 Task: Add an event with the title Lunch and Learn: Effective Time Management Techniques, date '2024/05/09', time 8:00 AM to 10:00 AMand add a description: Throughout the PIP Discussion, an emphasis will be placed on fostering a positive and growth-oriented mindset. The employee will be encouraged to take ownership of their development, ask questions, and seek clarification when needed. The supervisor will provide support, encouragement, and guidance to help the employee succeed., put the event into Orange category . Add location for the event as: Bucharest, Romania, logged in from the account softage.4@softage.netand send the event invitation to softage.7@softage.net and softage.8@softage.net. Set a reminder for the event At time of event
Action: Mouse moved to (119, 85)
Screenshot: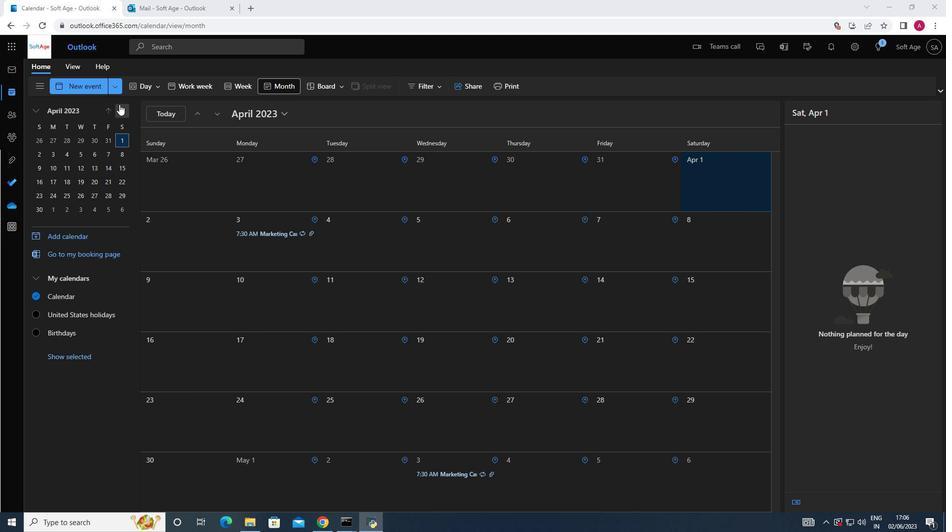 
Action: Mouse pressed left at (119, 85)
Screenshot: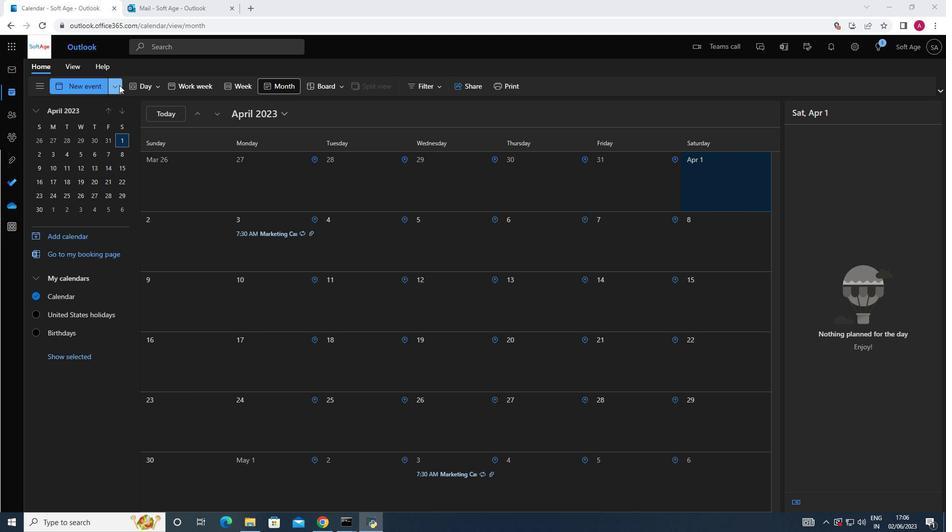 
Action: Mouse moved to (80, 124)
Screenshot: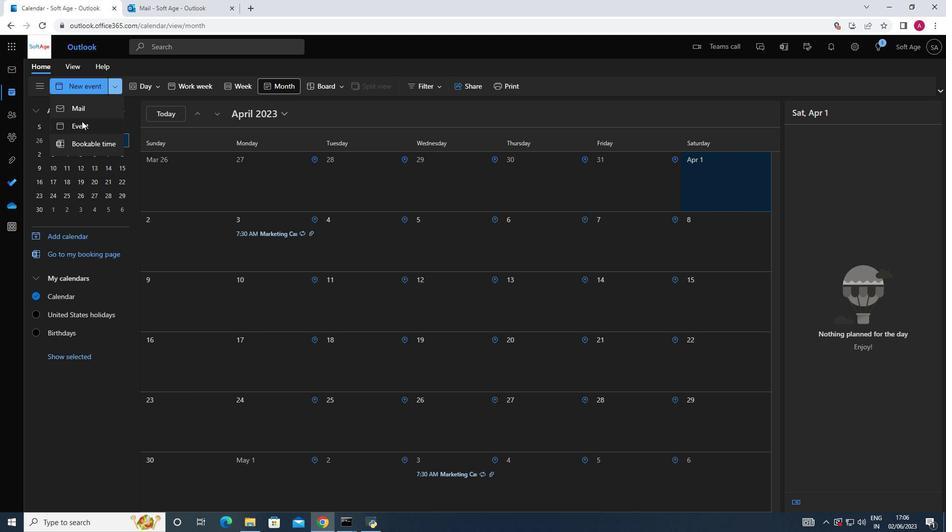 
Action: Mouse pressed left at (80, 124)
Screenshot: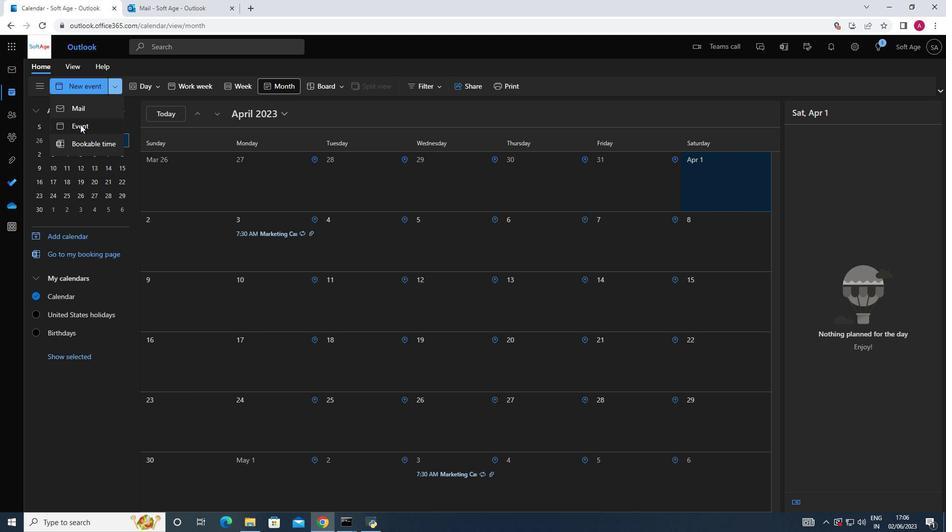 
Action: Mouse moved to (267, 147)
Screenshot: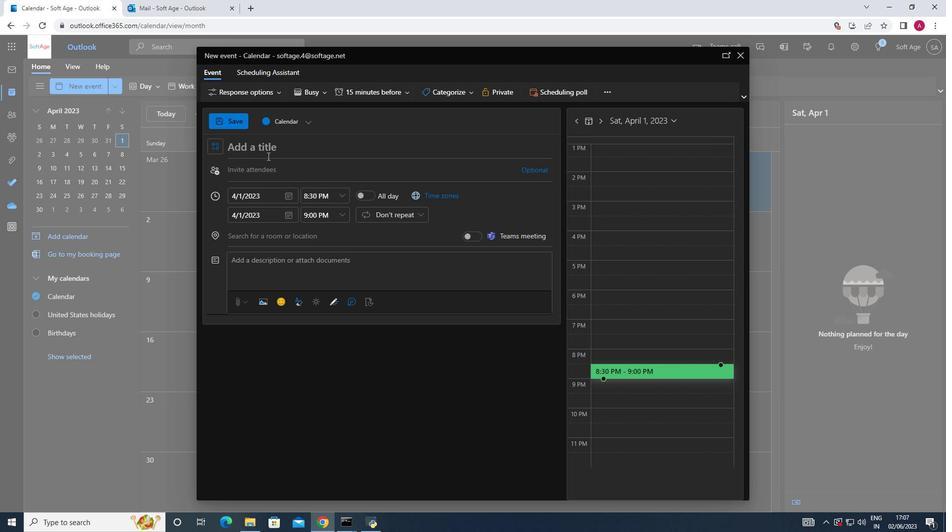 
Action: Mouse pressed left at (267, 147)
Screenshot: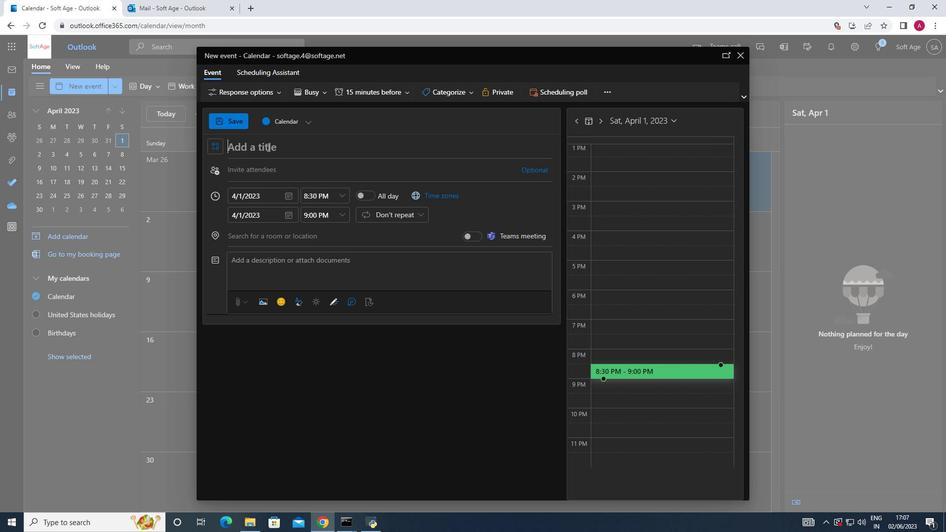 
Action: Key pressed <Key.shift_r>Lunch<Key.space>and<Key.space><Key.shift_r>Learn<Key.shift_r>:<Key.shift>Effective<Key.space><Key.shift><Key.shift>Time<Key.space><Key.shift_r>Management<Key.space><Key.shift_r><Key.shift_r><Key.shift_r><Key.shift_r><Key.shift_r><Key.shift_r><Key.shift_r><Key.shift_r><Key.shift_r><Key.shift_r><Key.shift_r><Key.shift_r><Key.shift_r><Key.shift_r><Key.shift_r>Techniques<Key.space>
Screenshot: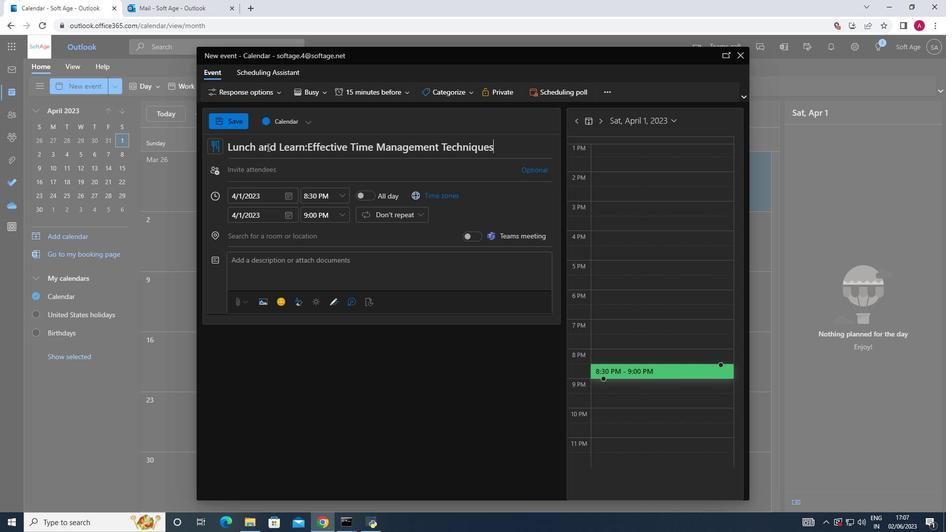 
Action: Mouse moved to (292, 194)
Screenshot: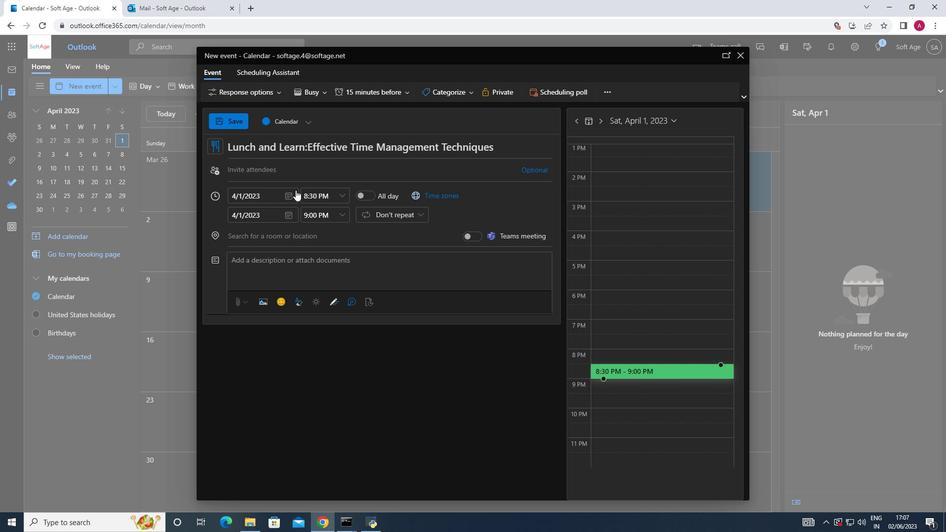 
Action: Mouse pressed left at (292, 194)
Screenshot: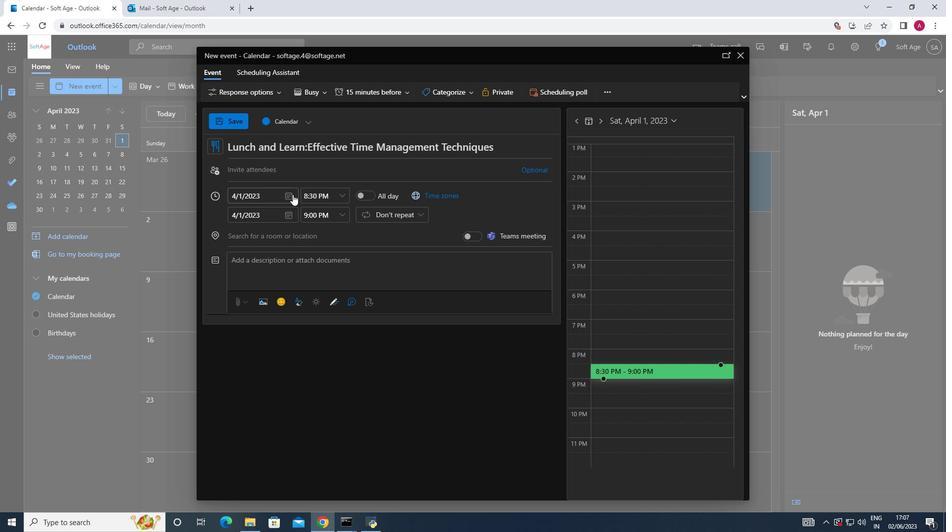 
Action: Mouse moved to (321, 215)
Screenshot: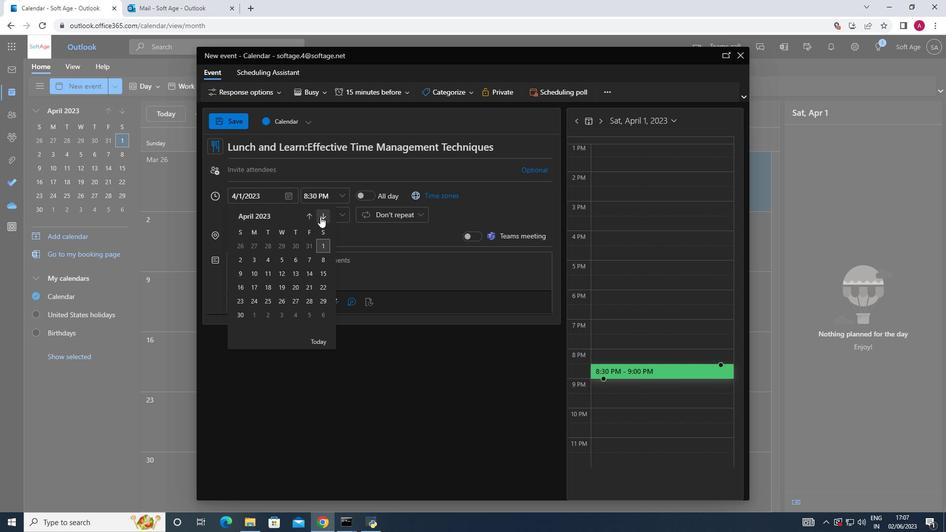 
Action: Mouse pressed left at (321, 215)
Screenshot: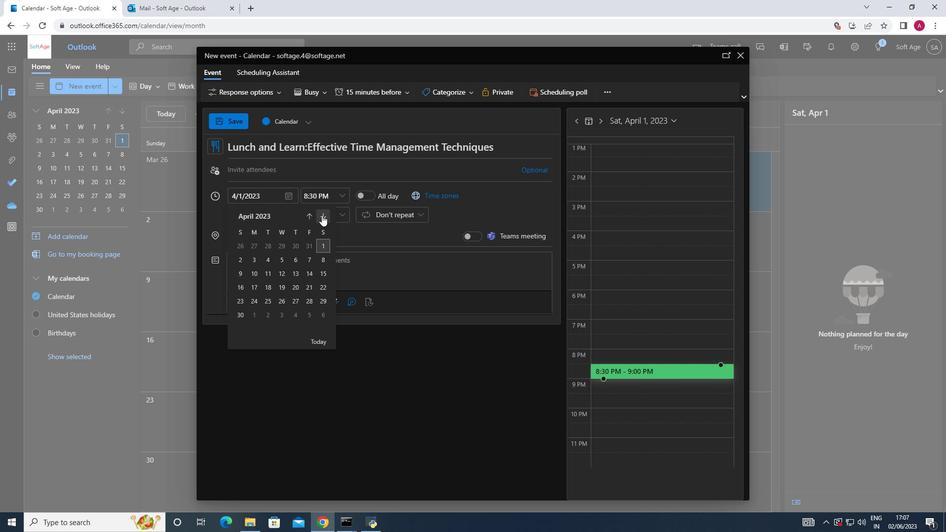 
Action: Mouse pressed left at (321, 215)
Screenshot: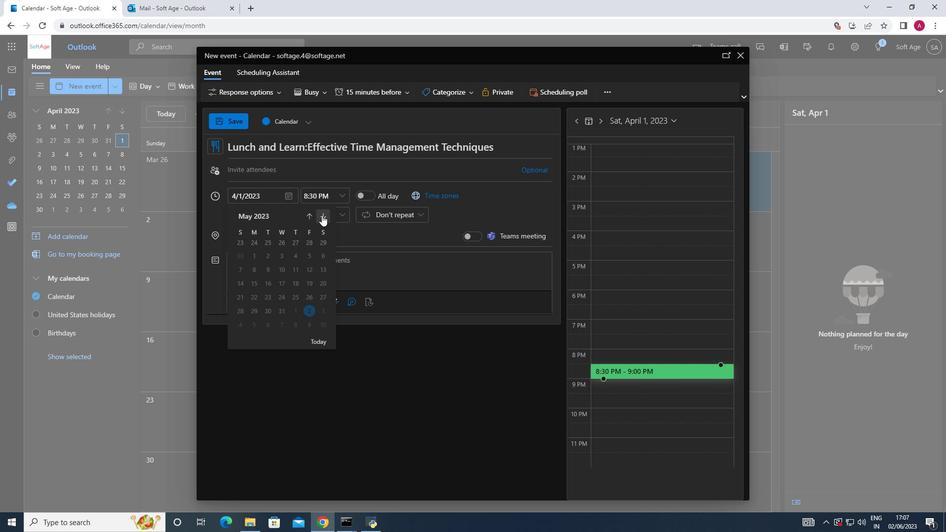 
Action: Mouse pressed left at (321, 215)
Screenshot: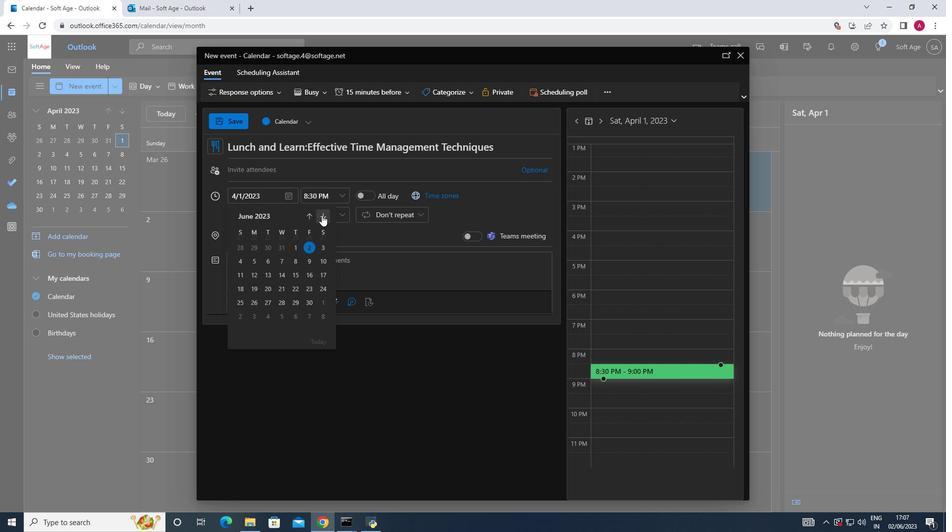 
Action: Mouse pressed left at (321, 215)
Screenshot: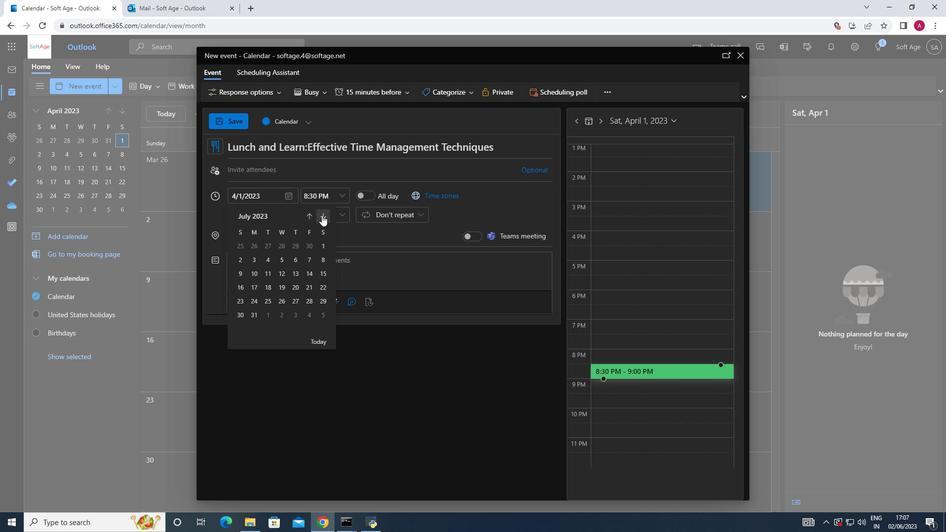 
Action: Mouse pressed left at (321, 215)
Screenshot: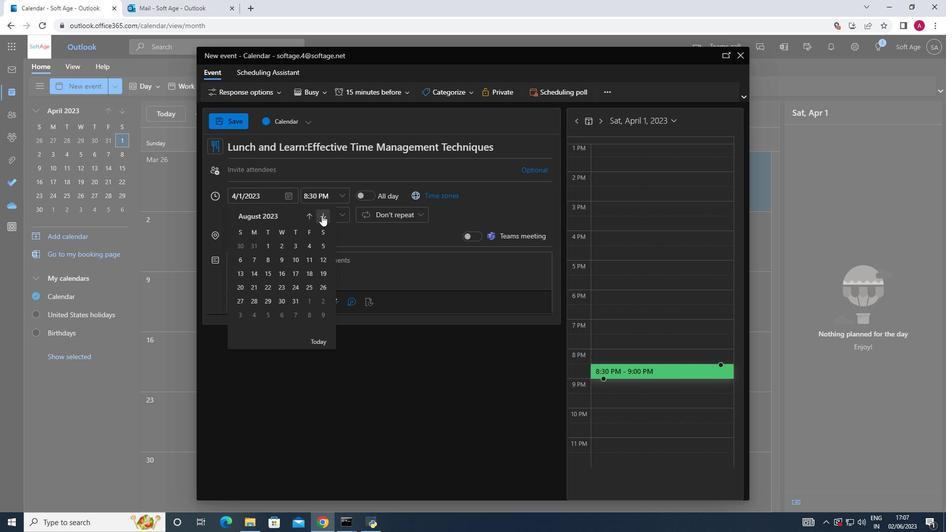 
Action: Mouse pressed left at (321, 215)
Screenshot: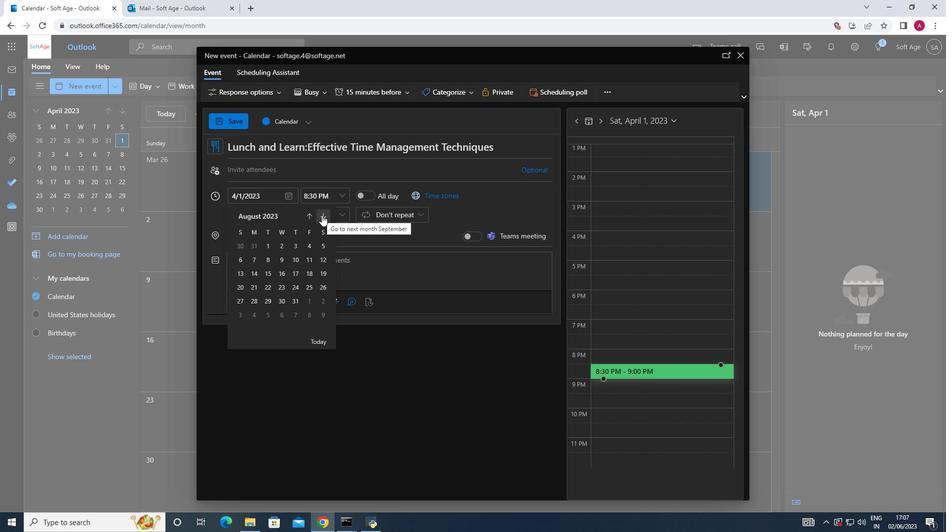 
Action: Mouse pressed left at (321, 215)
Screenshot: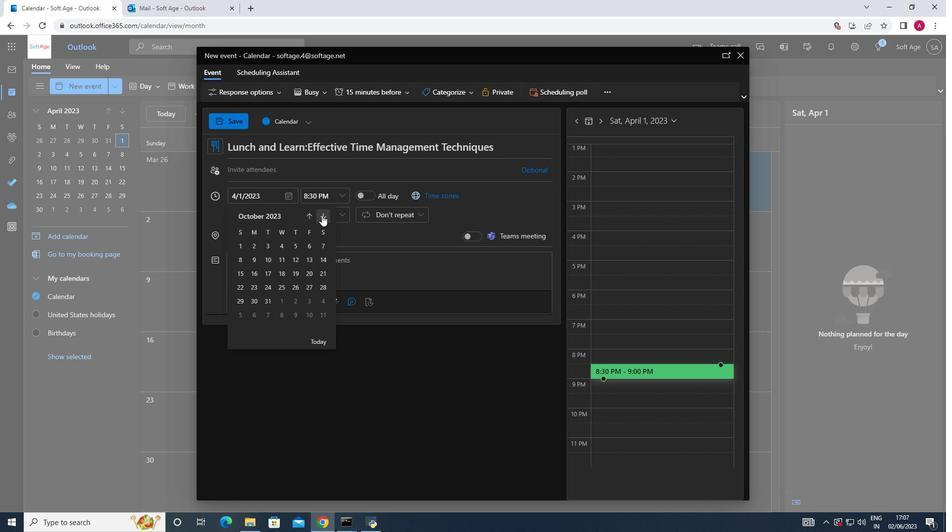 
Action: Mouse pressed left at (321, 215)
Screenshot: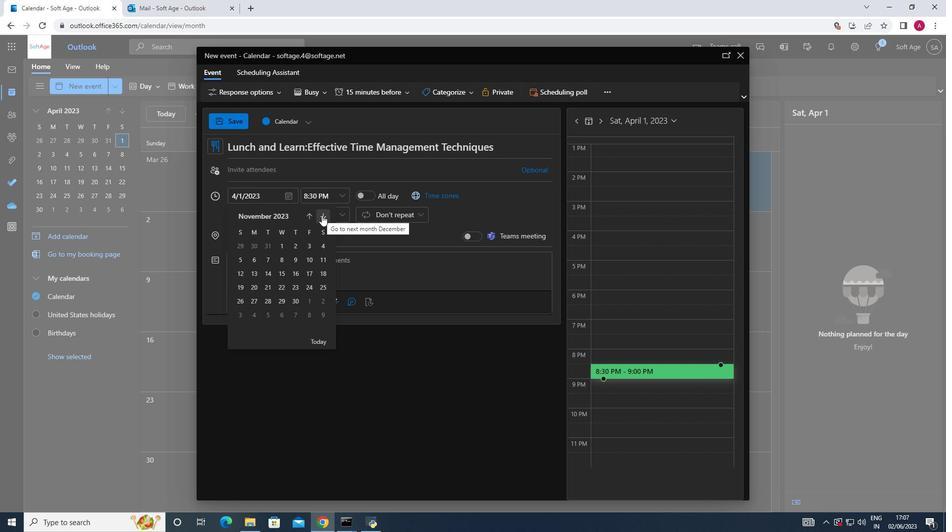 
Action: Mouse pressed left at (321, 215)
Screenshot: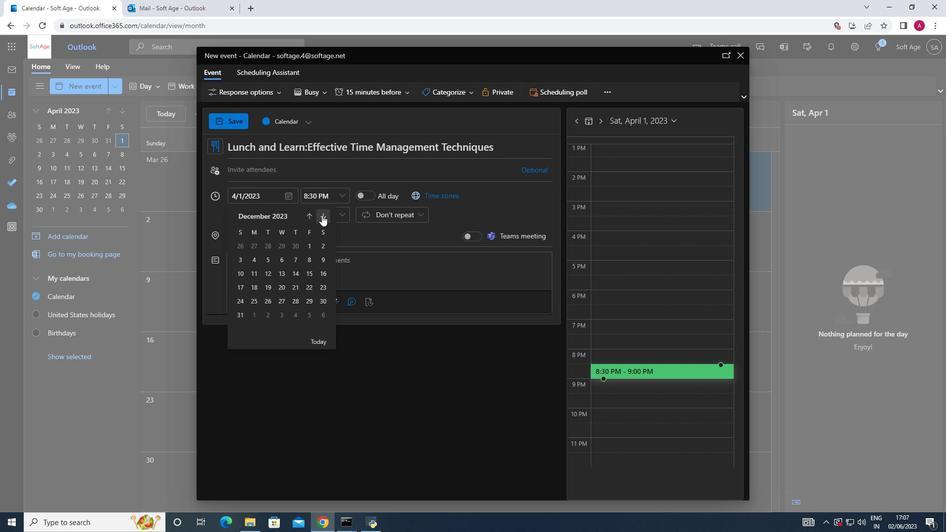 
Action: Mouse pressed left at (321, 215)
Screenshot: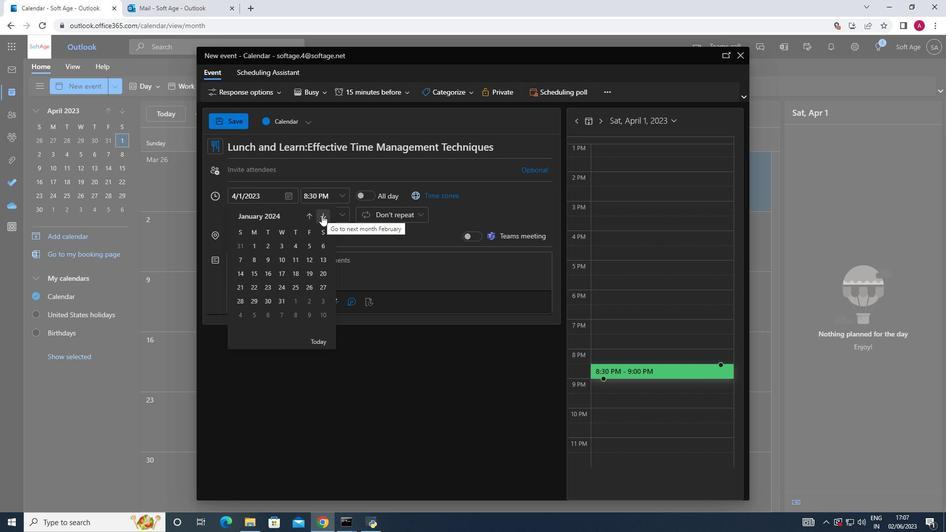 
Action: Mouse pressed left at (321, 215)
Screenshot: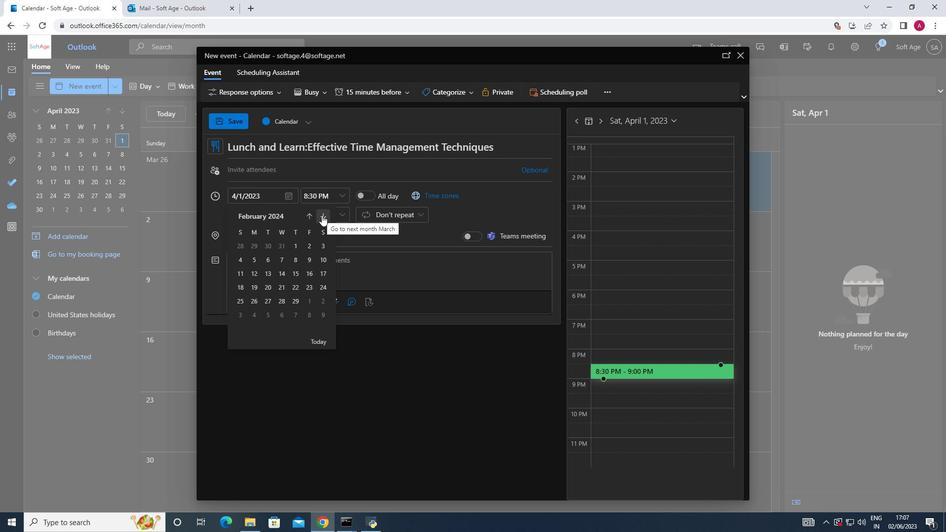 
Action: Mouse pressed left at (321, 215)
Screenshot: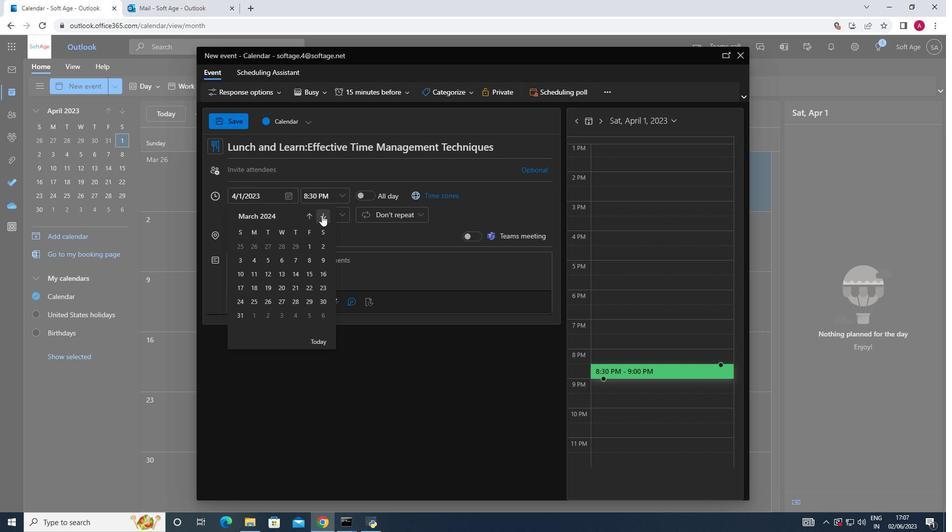 
Action: Mouse pressed left at (321, 215)
Screenshot: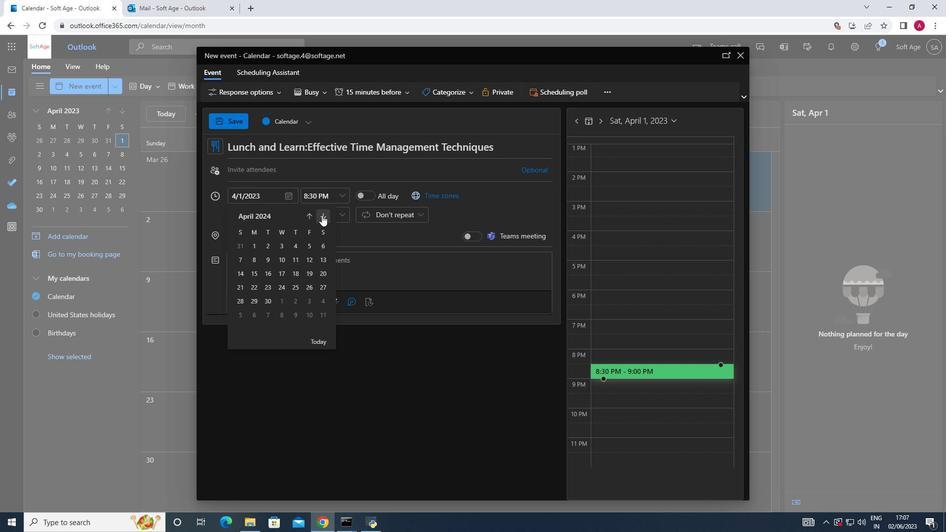 
Action: Mouse moved to (298, 256)
Screenshot: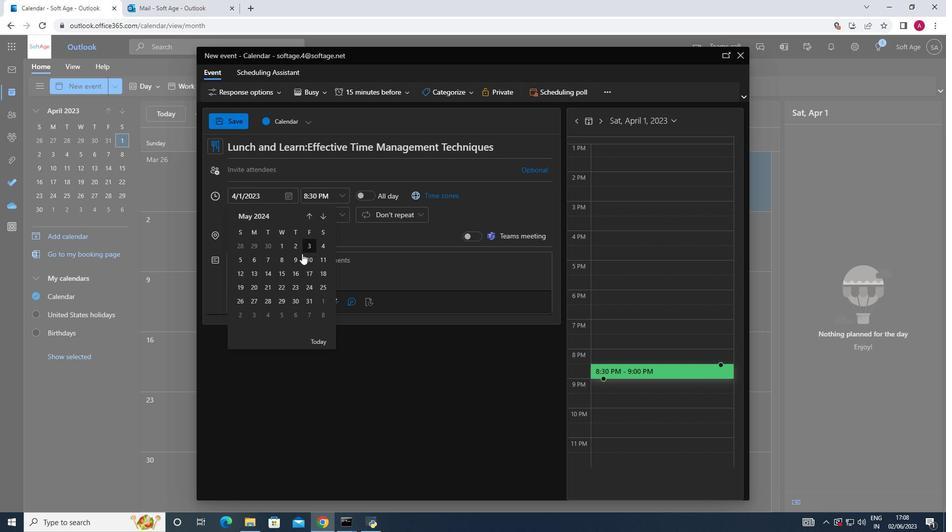 
Action: Mouse pressed left at (298, 256)
Screenshot: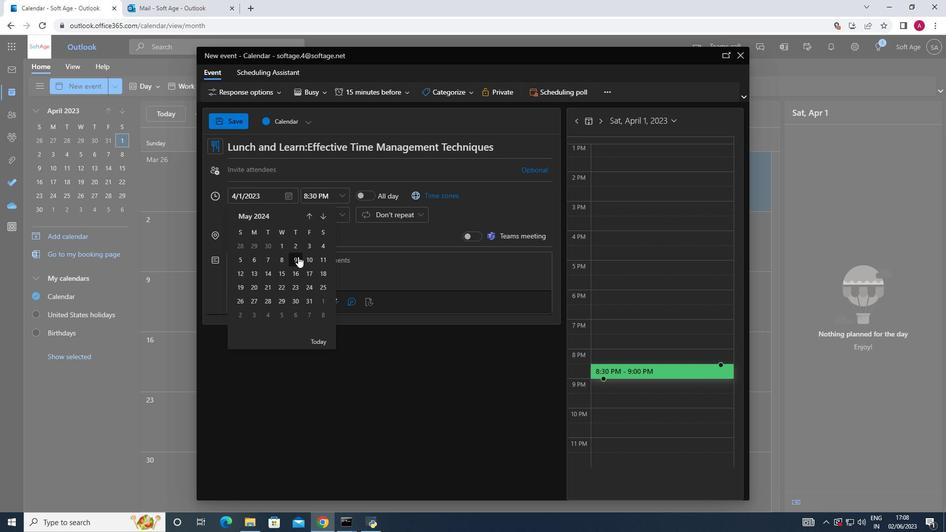 
Action: Mouse moved to (338, 191)
Screenshot: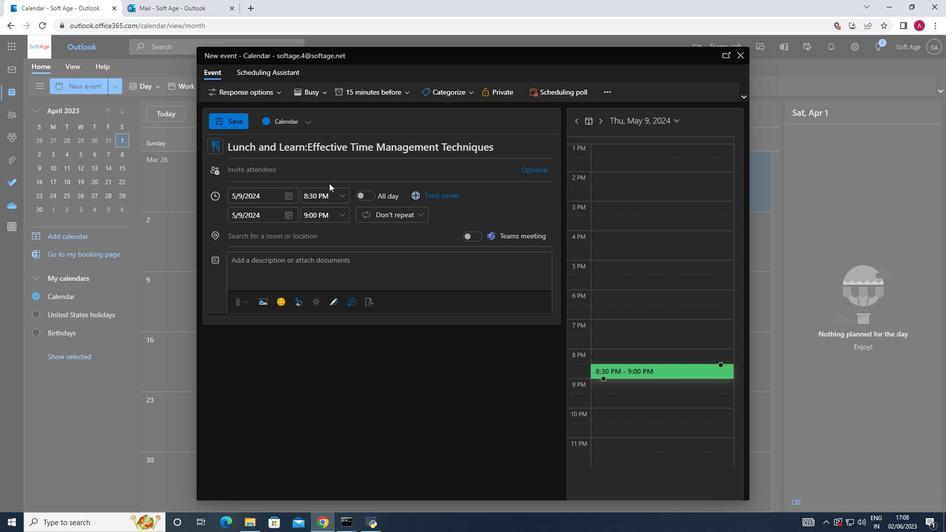 
Action: Mouse pressed left at (338, 191)
Screenshot: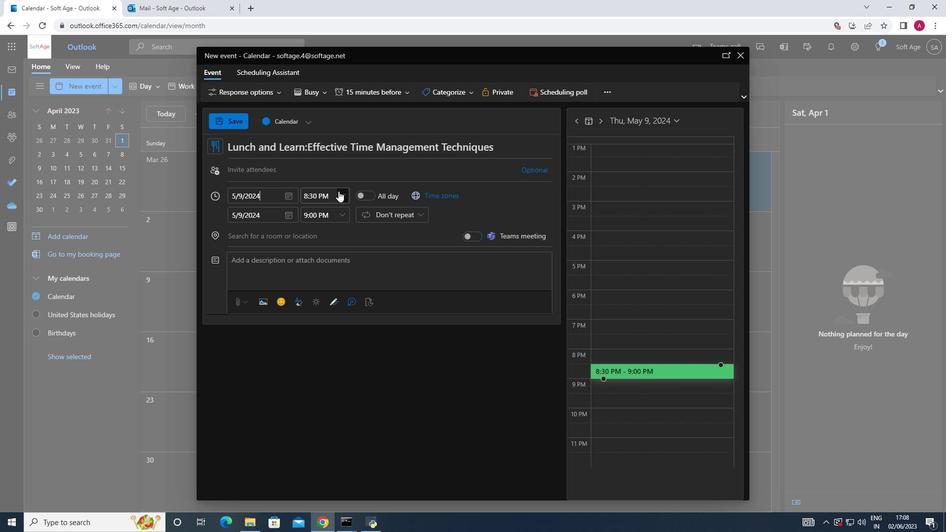 
Action: Mouse moved to (339, 213)
Screenshot: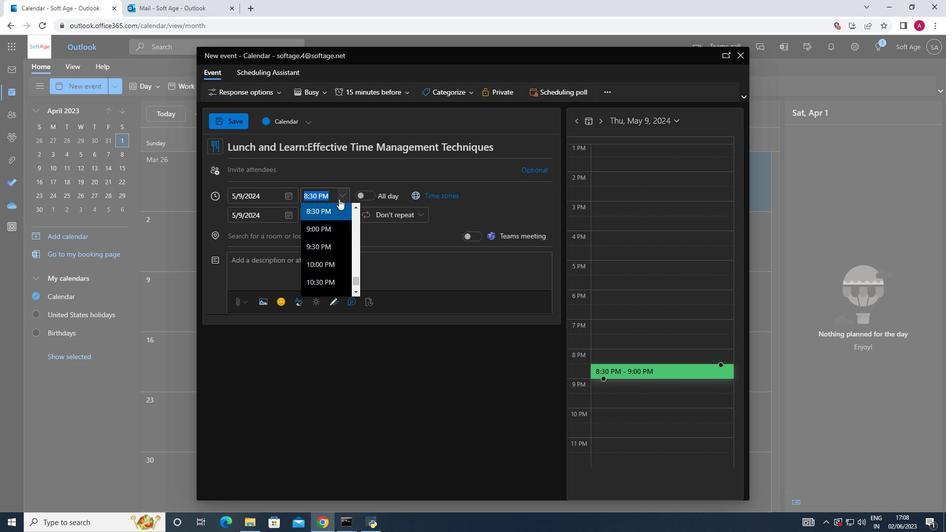 
Action: Mouse scrolled (339, 213) with delta (0, 0)
Screenshot: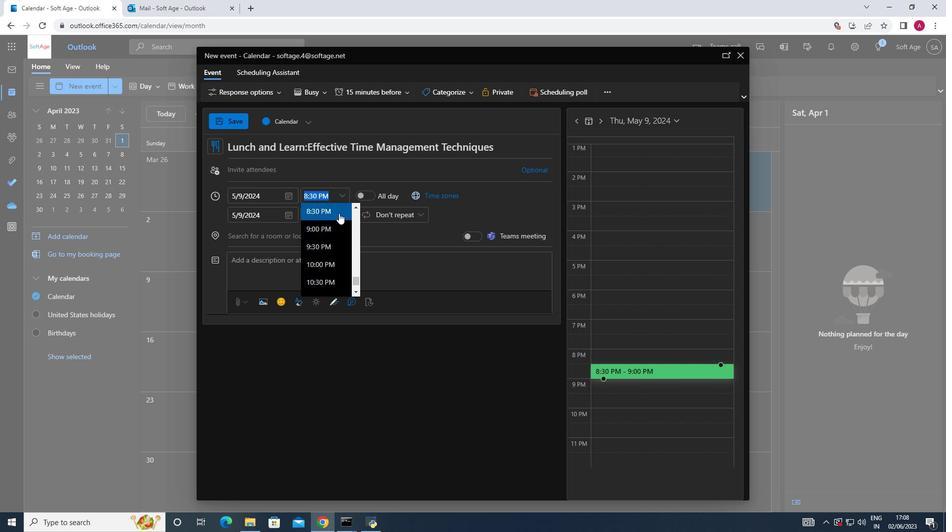 
Action: Mouse scrolled (339, 213) with delta (0, 0)
Screenshot: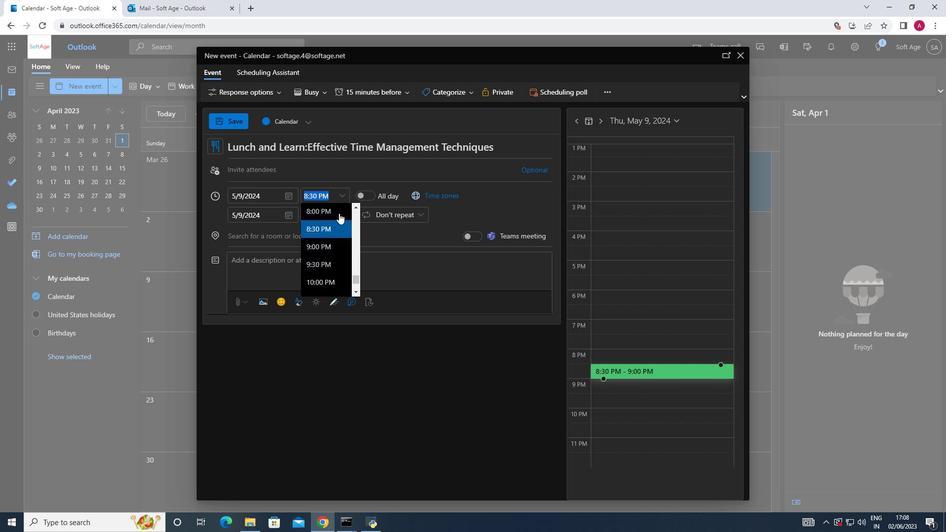
Action: Mouse scrolled (339, 213) with delta (0, 0)
Screenshot: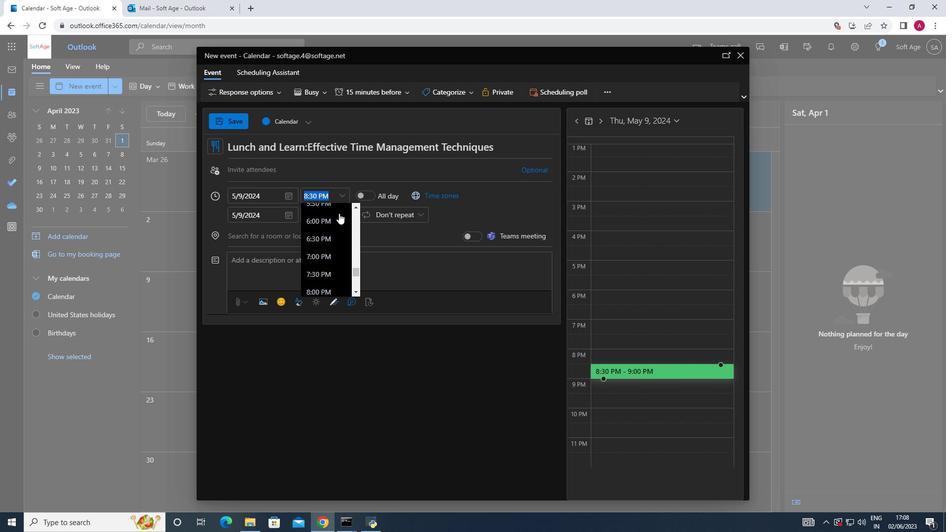 
Action: Mouse scrolled (339, 213) with delta (0, 0)
Screenshot: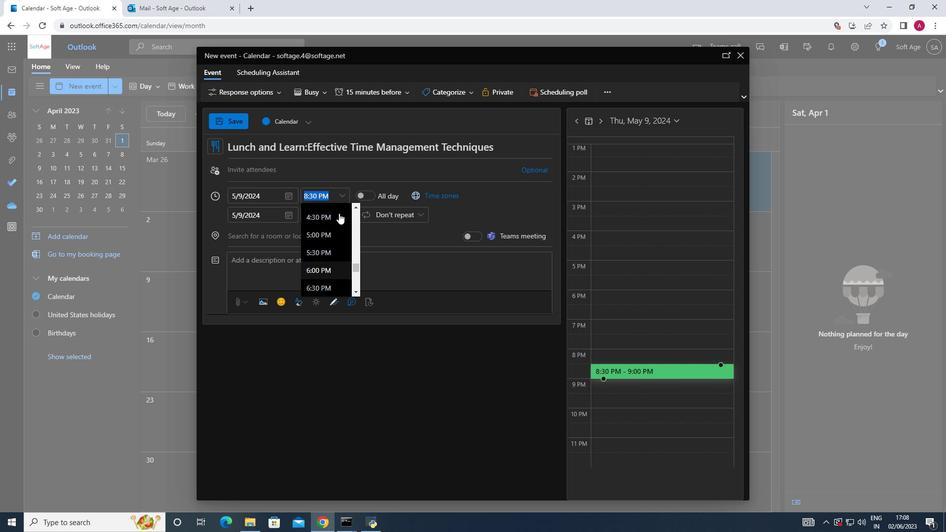 
Action: Mouse moved to (339, 212)
Screenshot: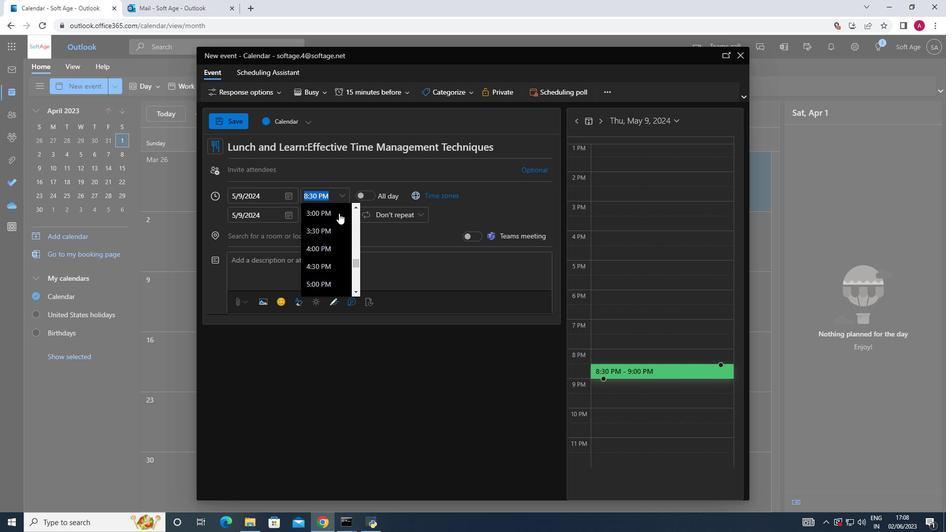 
Action: Mouse scrolled (339, 213) with delta (0, 0)
Screenshot: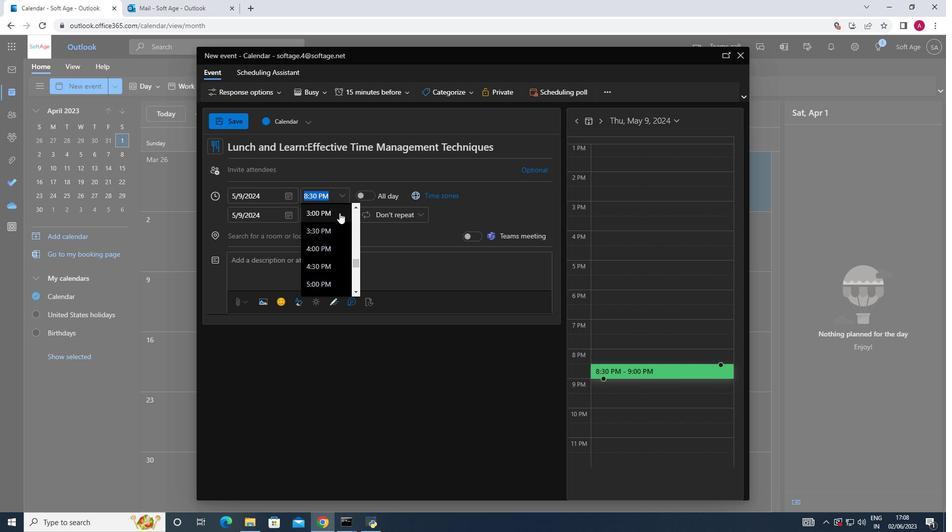 
Action: Mouse scrolled (339, 213) with delta (0, 0)
Screenshot: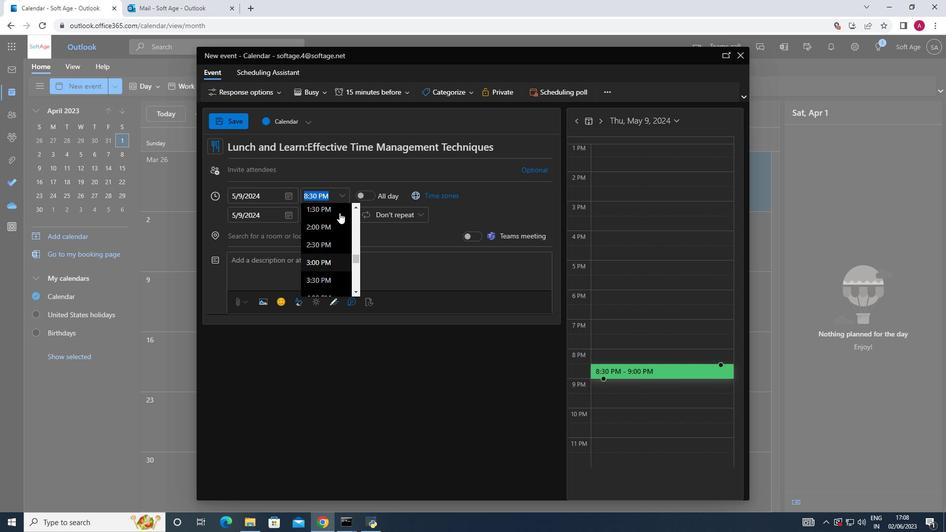 
Action: Mouse scrolled (339, 213) with delta (0, 0)
Screenshot: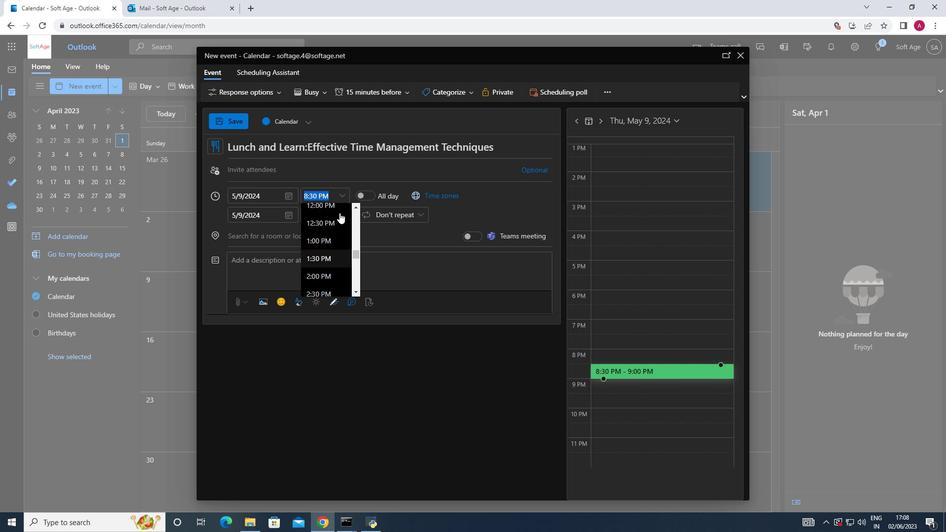 
Action: Mouse scrolled (339, 213) with delta (0, 0)
Screenshot: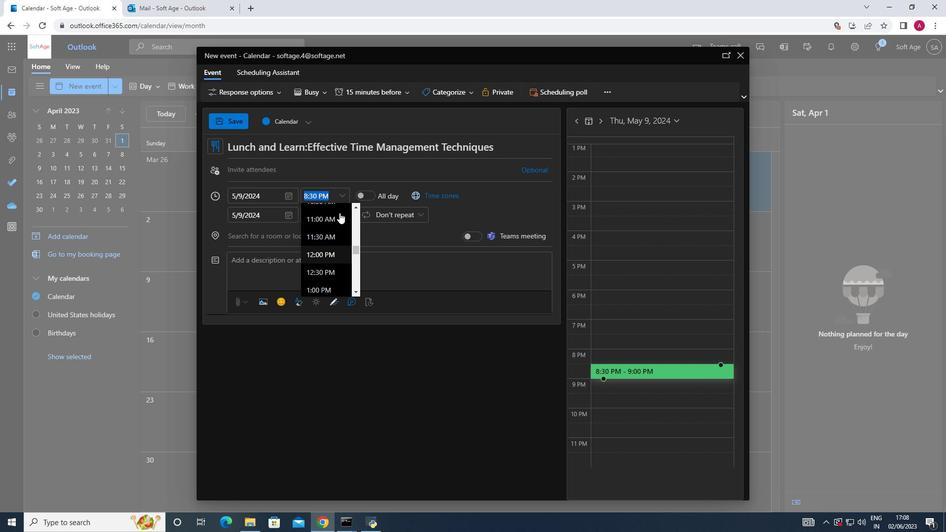 
Action: Mouse scrolled (339, 213) with delta (0, 0)
Screenshot: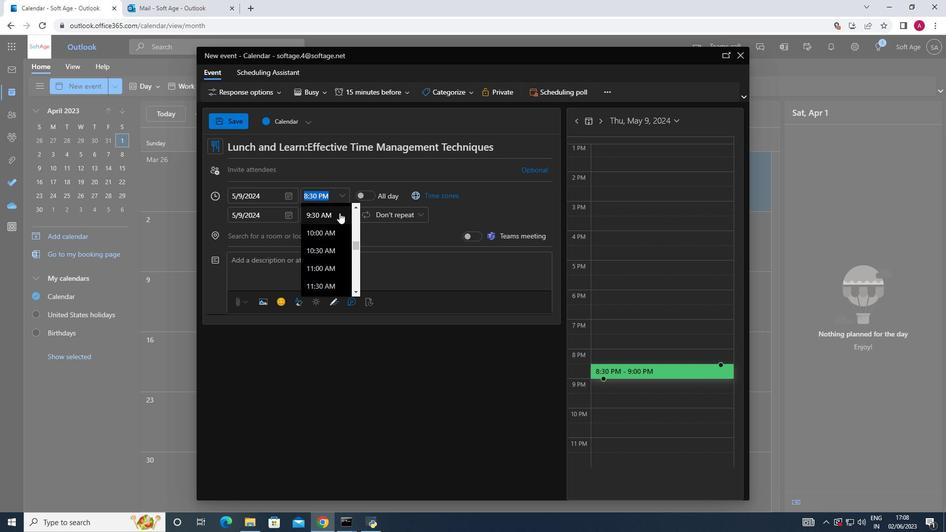 
Action: Mouse moved to (320, 216)
Screenshot: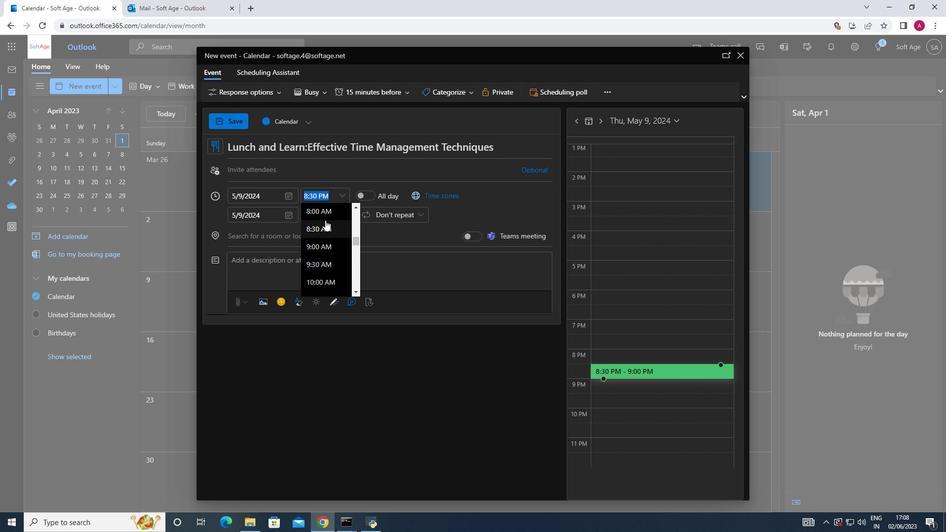 
Action: Mouse pressed left at (320, 216)
Screenshot: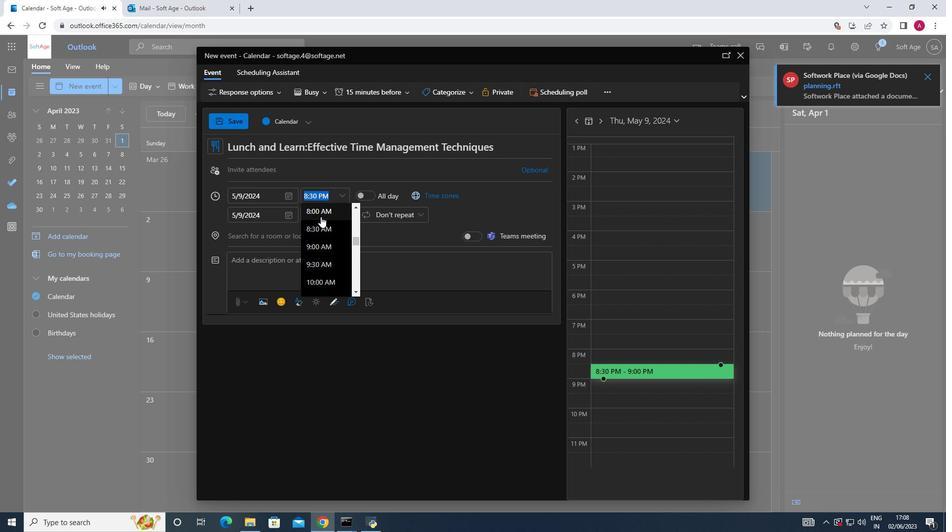 
Action: Mouse moved to (340, 213)
Screenshot: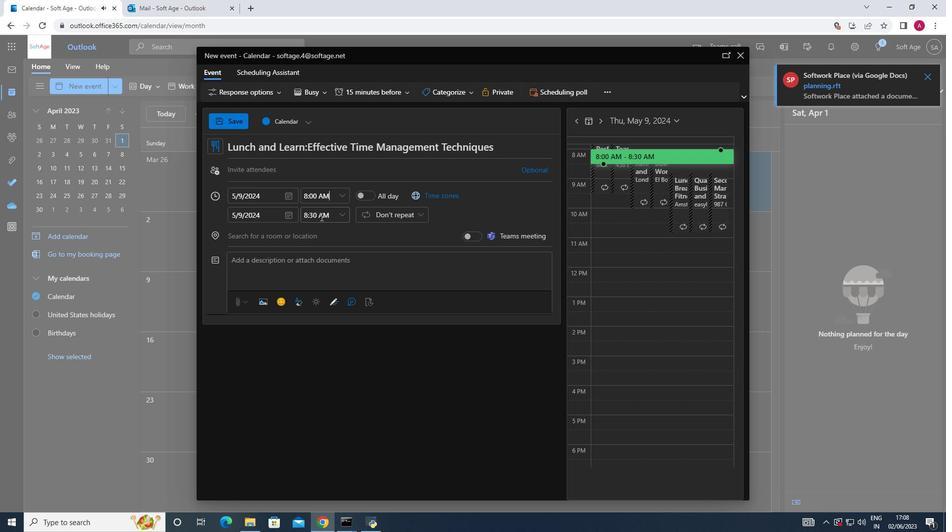 
Action: Mouse pressed left at (340, 213)
Screenshot: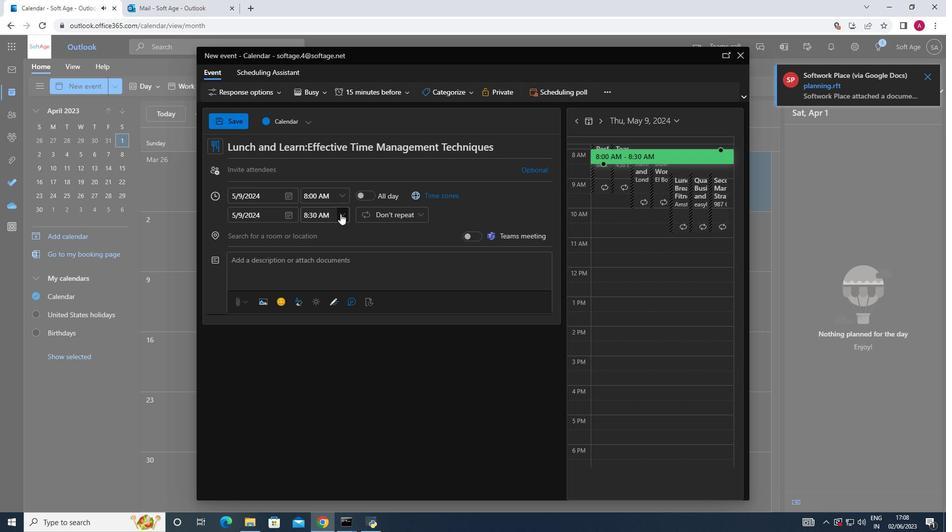 
Action: Mouse moved to (342, 283)
Screenshot: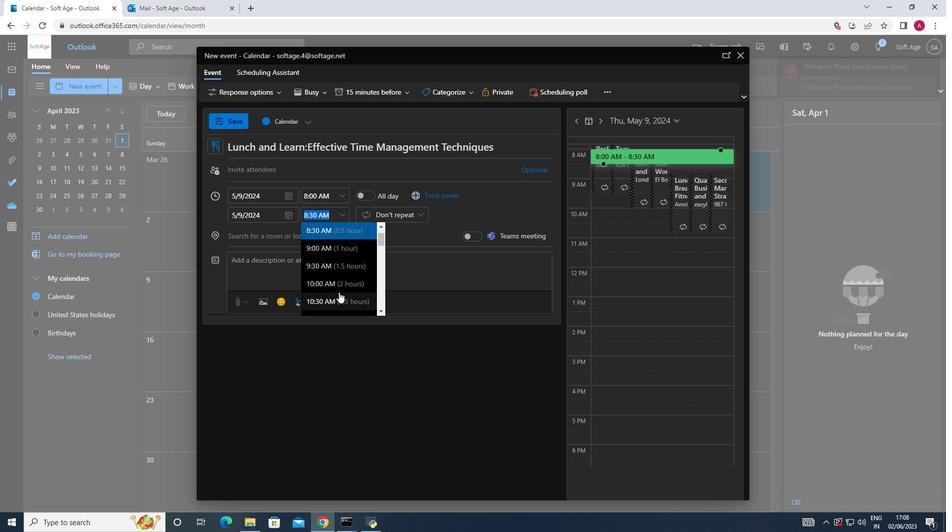 
Action: Mouse pressed left at (342, 283)
Screenshot: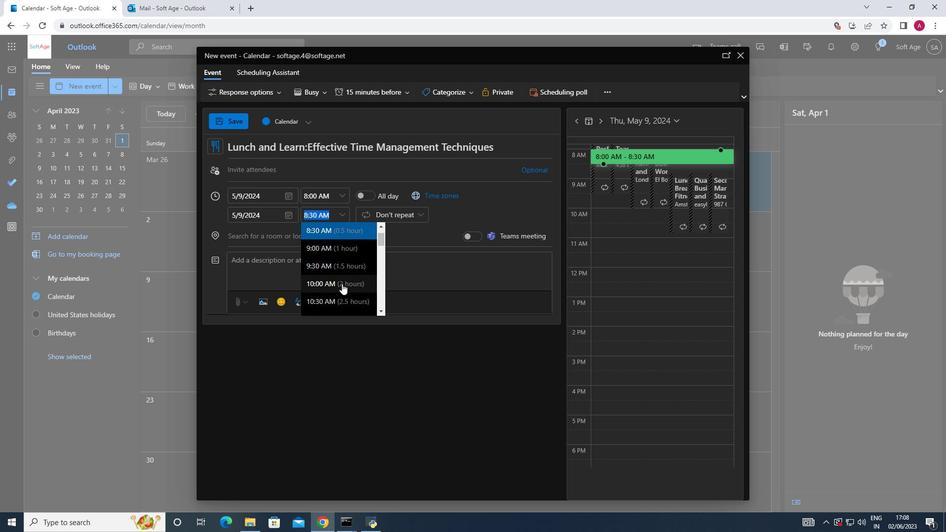 
Action: Mouse moved to (323, 266)
Screenshot: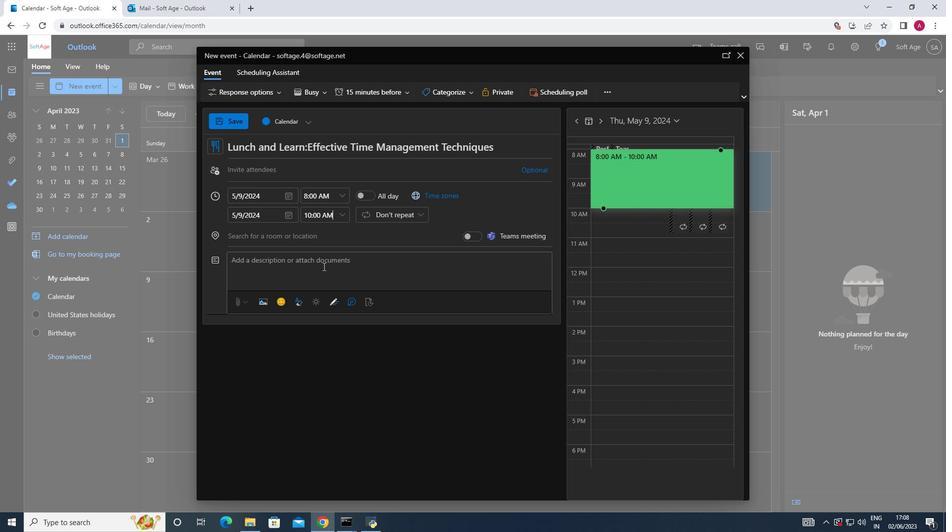 
Action: Mouse pressed left at (323, 266)
Screenshot: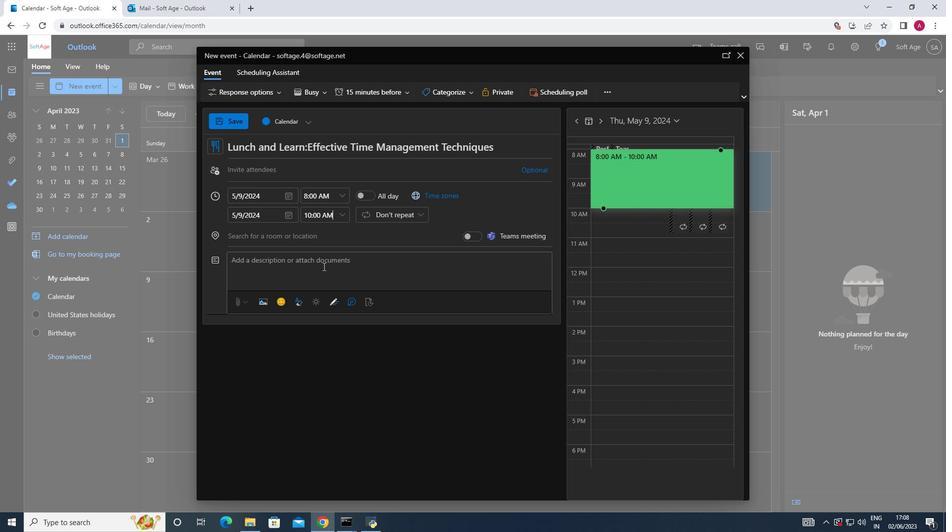
Action: Key pressed <Key.shift><Key.shift><Key.shift><Key.shift><Key.shift><Key.shift><Key.shift><Key.shift><Key.shift><Key.shift><Key.shift><Key.shift><Key.shift><Key.shift><Key.shift><Key.shift><Key.shift><Key.shift><Key.shift><Key.shift><Key.shift><Key.shift><Key.shift><Key.shift><Key.shift><Key.shift><Key.shift><Key.shift><Key.shift><Key.shift><Key.shift><Key.shift>Throughout<Key.space>the<Key.space><Key.shift_r>PIP<Key.space>d<Key.backspace><Key.backspace><Key.space><Key.shift>Discussion,<Key.space>an<Key.space>emphasiu<Key.backspace>s<Key.space>will<Key.space>be<Key.space>placed<Key.space>on<Key.space>fostering<Key.space>a<Key.space>positive<Key.space>and<Key.space>growth-oriented<Key.space>mindset.<Key.space><Key.shift>The<Key.space>employee<Key.space>will<Key.space>be<Key.space>encouraged<Key.backspace><Key.backspace>ement,a<Key.backspace><Key.space>and<Key.space>guidance<Key.space>to<Key.space>help<Key.space>to<Key.backspace>he<Key.space>employee<Key.space>succeed
Screenshot: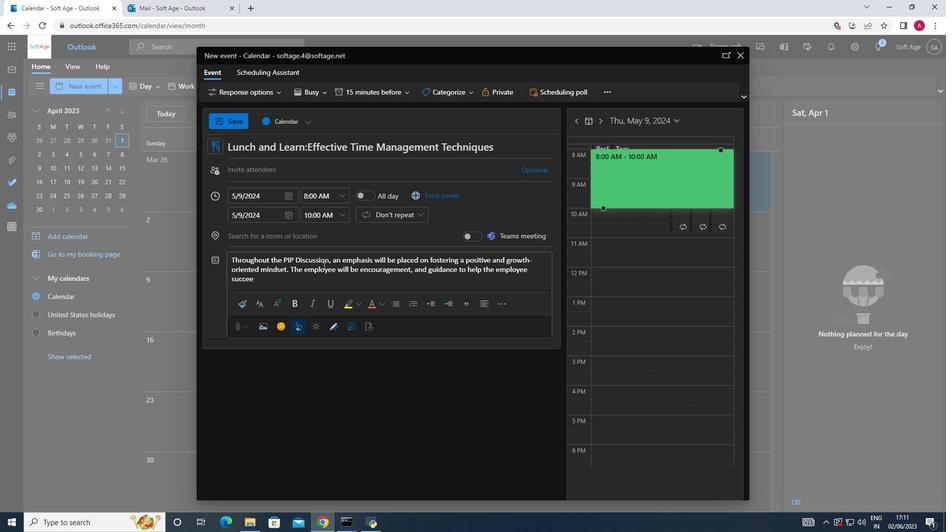 
Action: Mouse moved to (723, 513)
Screenshot: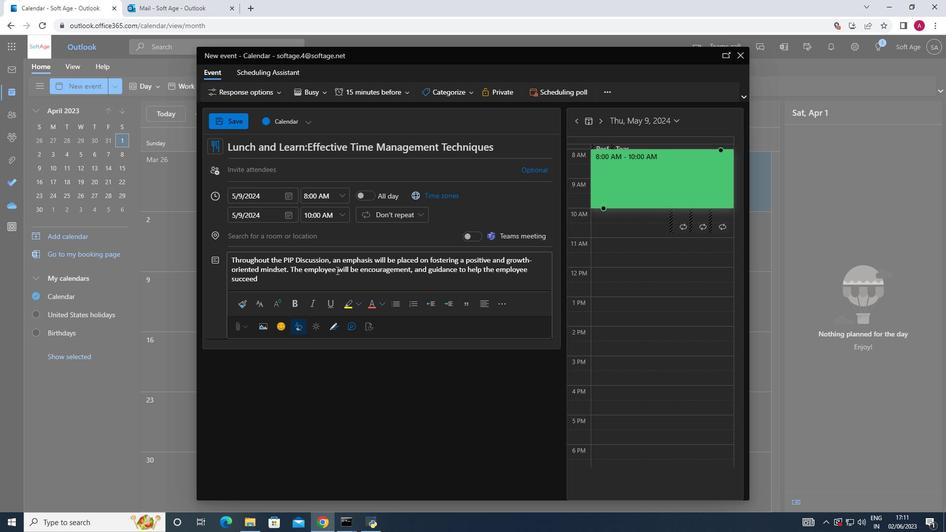 
Action: Key pressed .
Screenshot: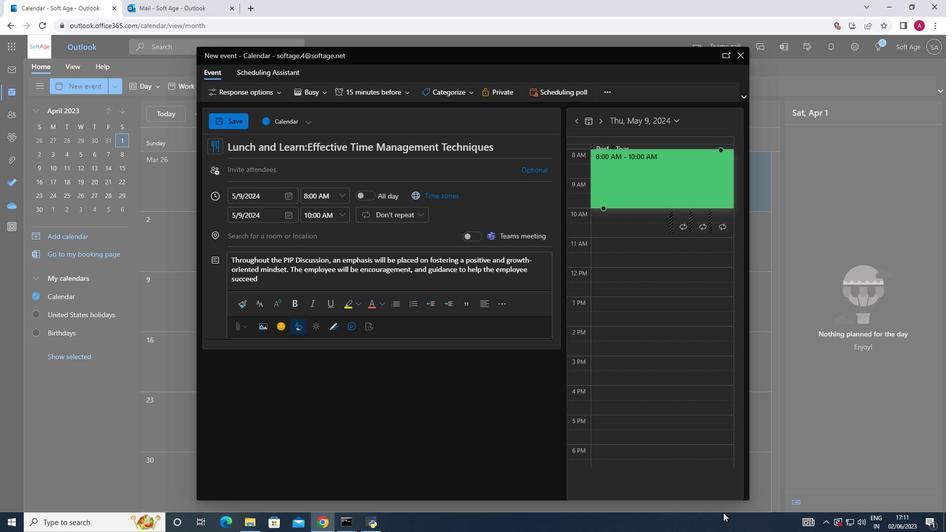 
Action: Mouse moved to (469, 87)
Screenshot: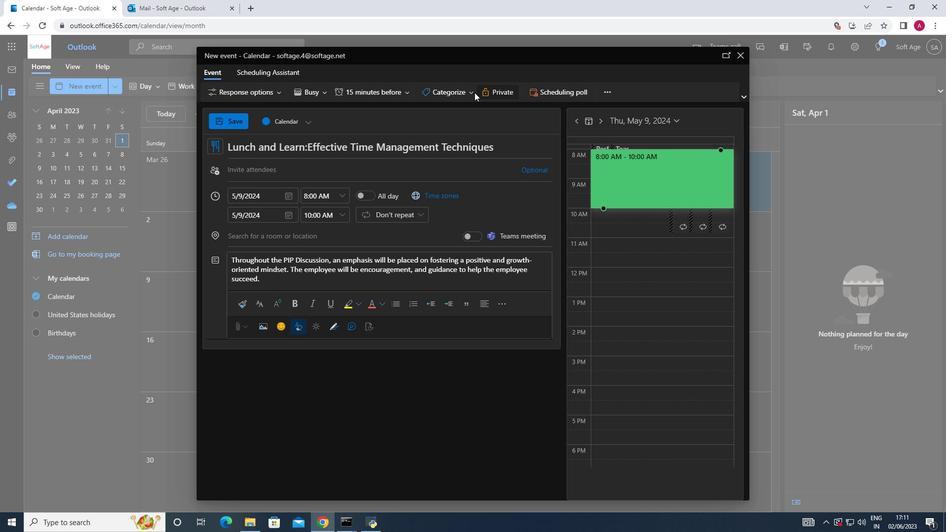 
Action: Mouse pressed left at (469, 87)
Screenshot: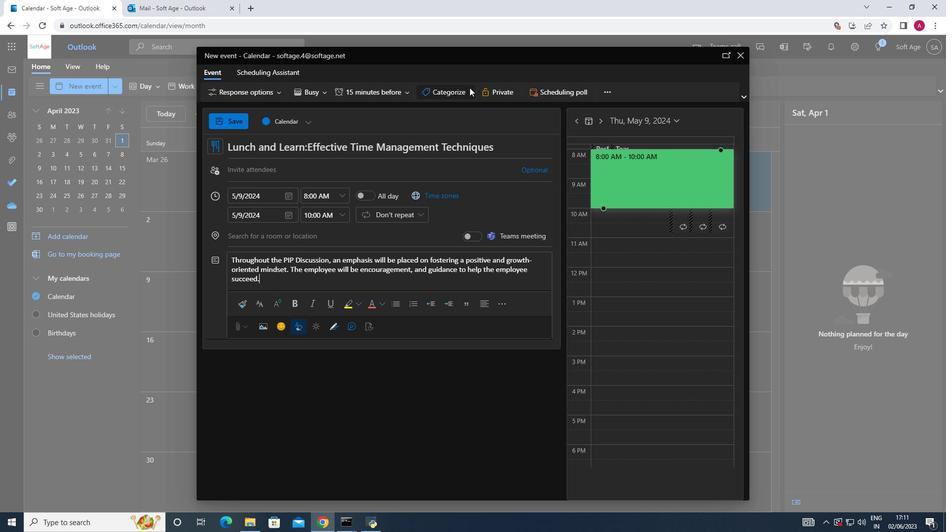 
Action: Mouse moved to (456, 137)
Screenshot: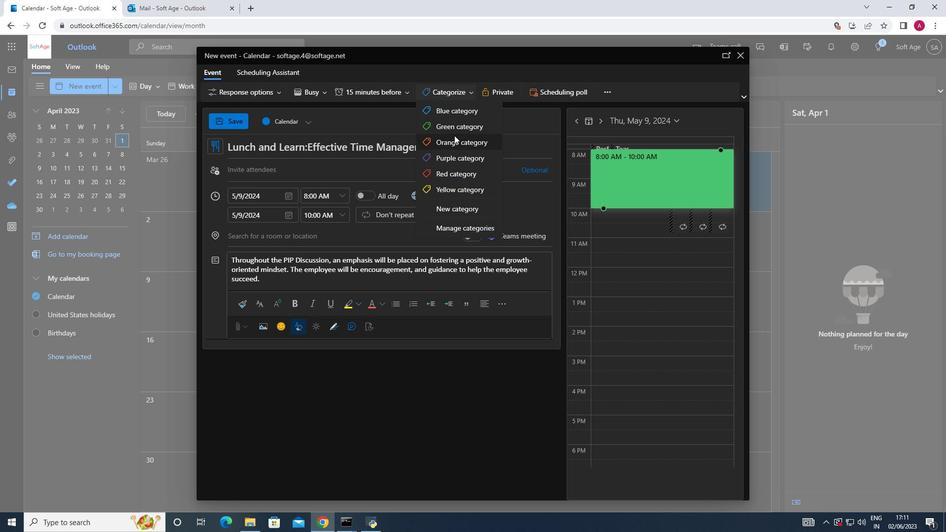 
Action: Mouse pressed left at (456, 137)
Screenshot: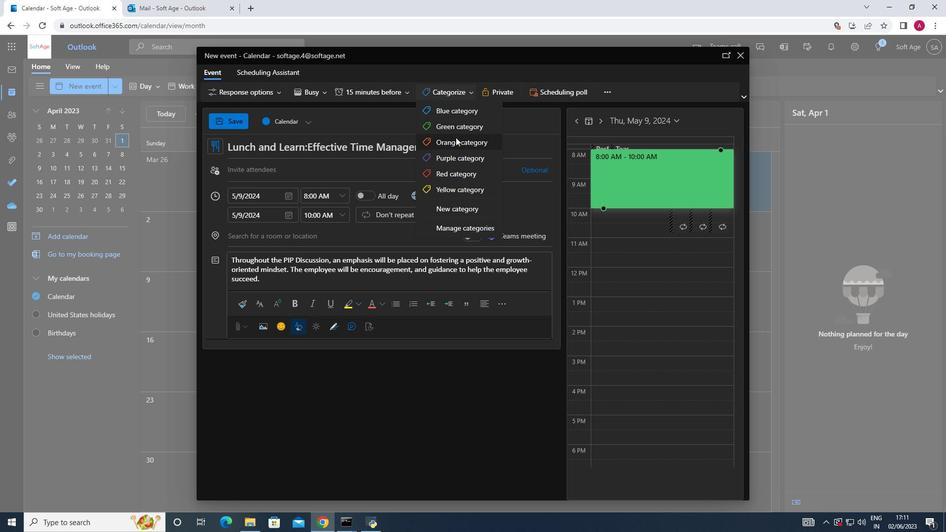 
Action: Mouse moved to (284, 235)
Screenshot: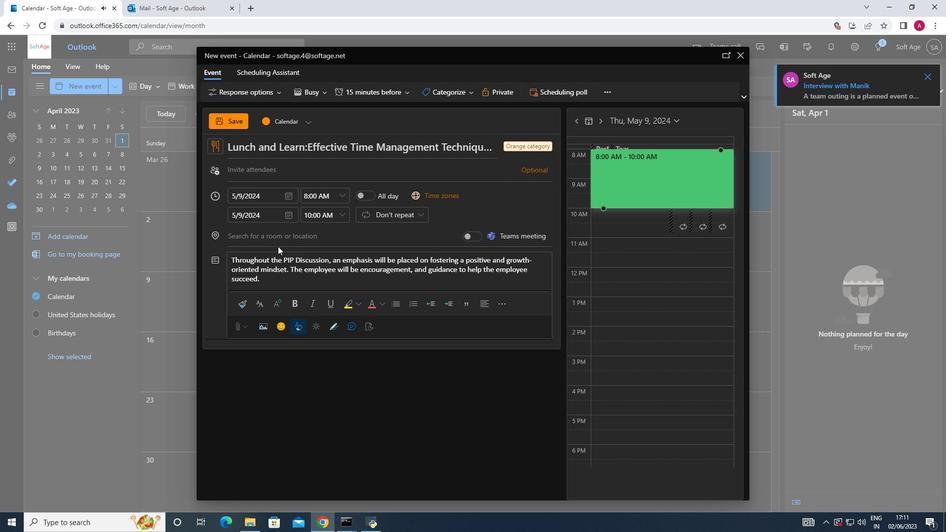 
Action: Mouse pressed left at (284, 235)
Screenshot: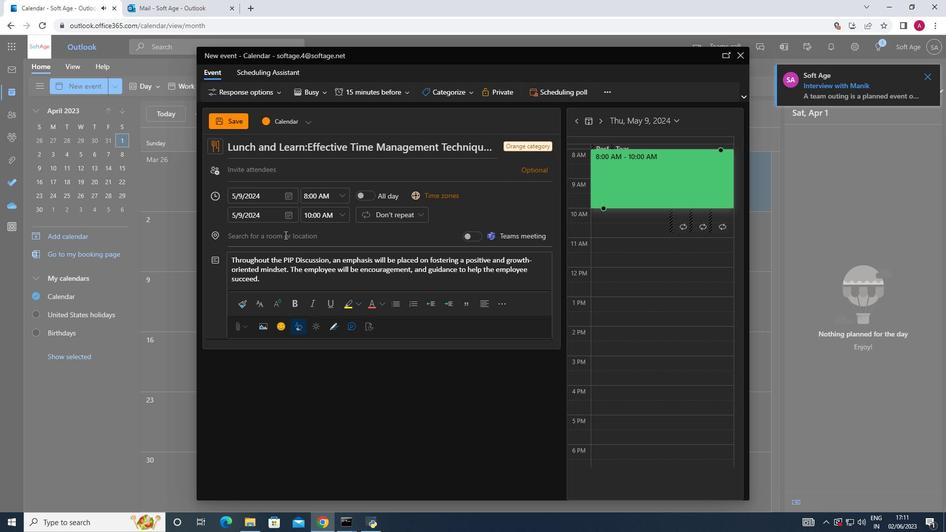 
Action: Mouse moved to (307, 232)
Screenshot: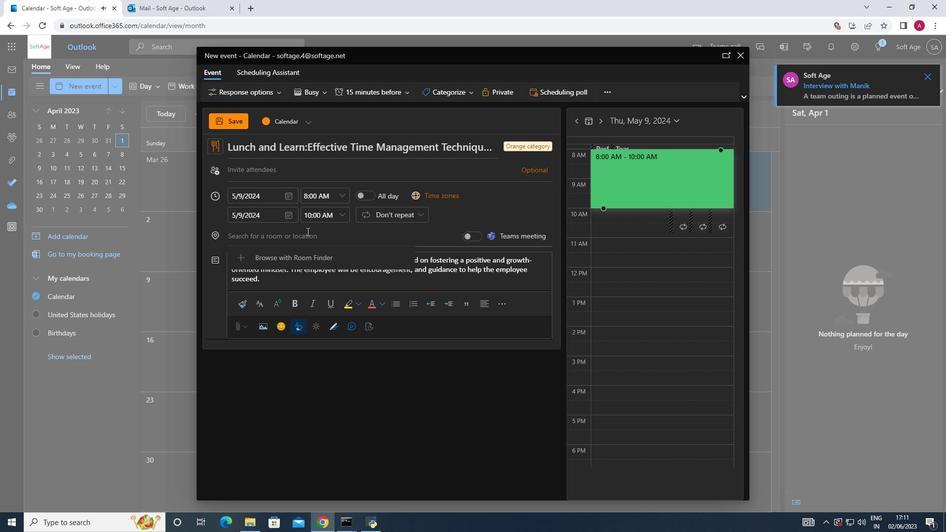 
Action: Mouse pressed left at (307, 232)
Screenshot: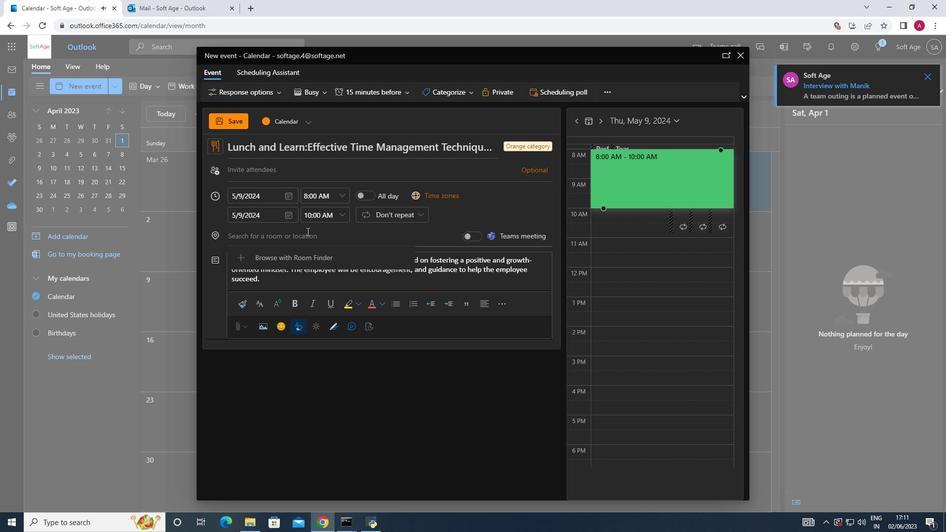 
Action: Mouse moved to (310, 252)
Screenshot: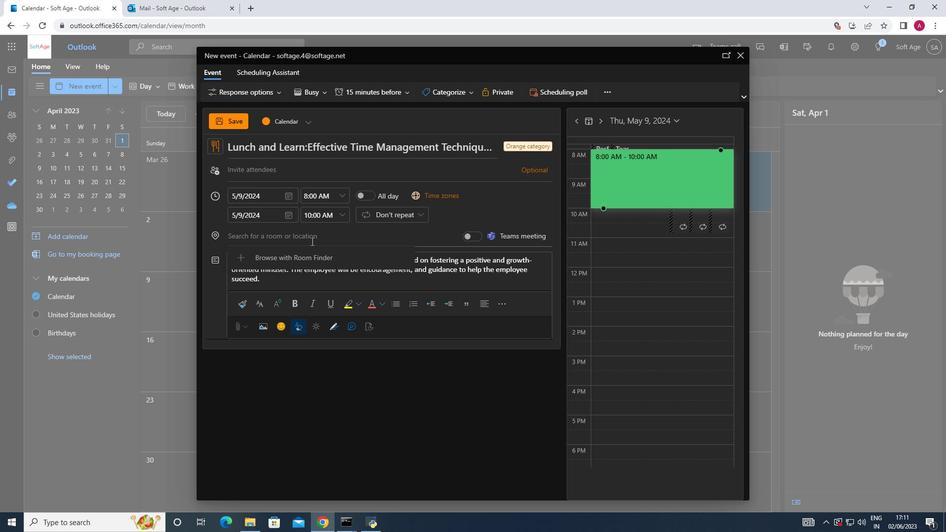 
Action: Key pressed <Key.shift><Key.shift><Key.shift><Key.shift><Key.shift>Bucharest,<Key.shift>Romania<Key.enter>
Screenshot: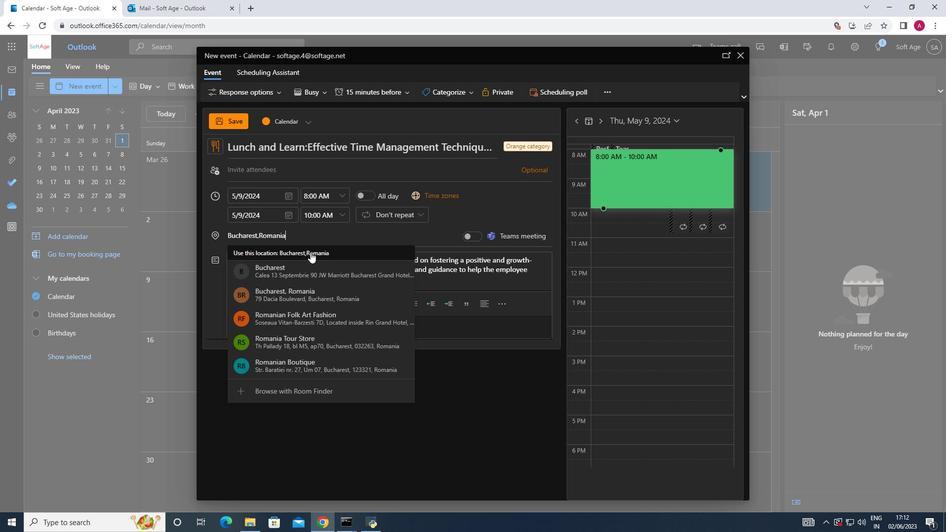 
Action: Mouse pressed left at (310, 252)
Screenshot: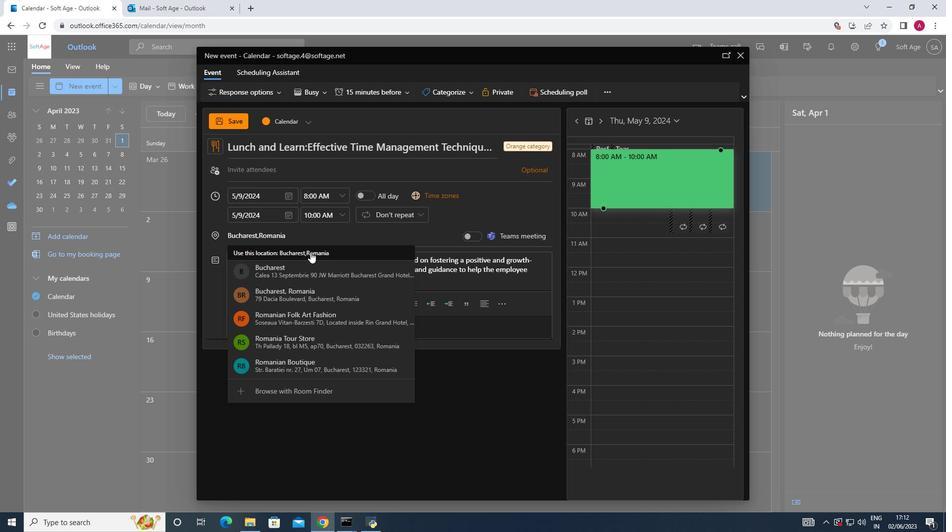 
Action: Mouse moved to (323, 233)
Screenshot: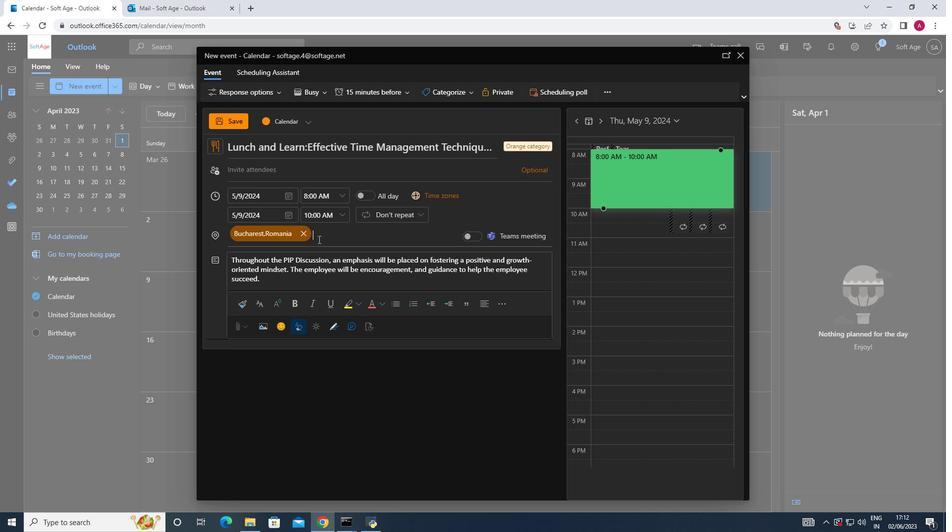 
Action: Mouse scrolled (323, 233) with delta (0, 0)
Screenshot: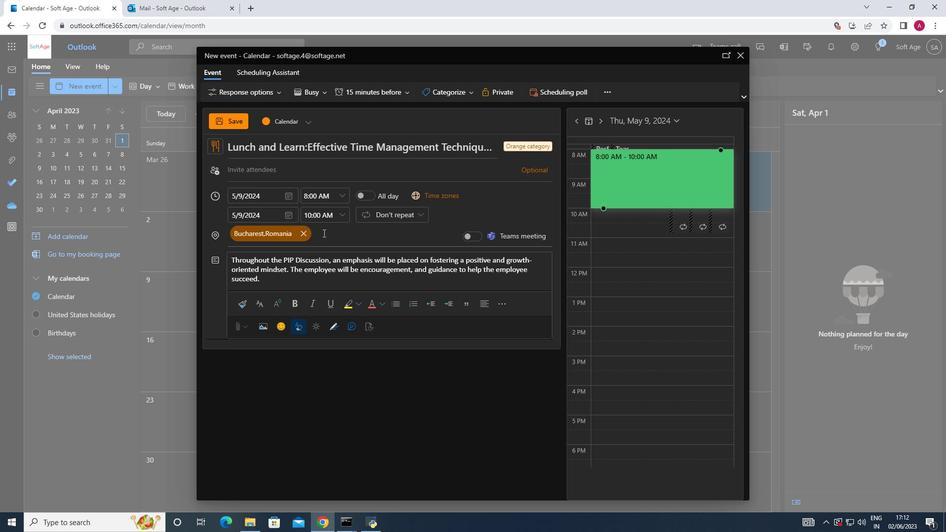 
Action: Mouse scrolled (323, 233) with delta (0, 0)
Screenshot: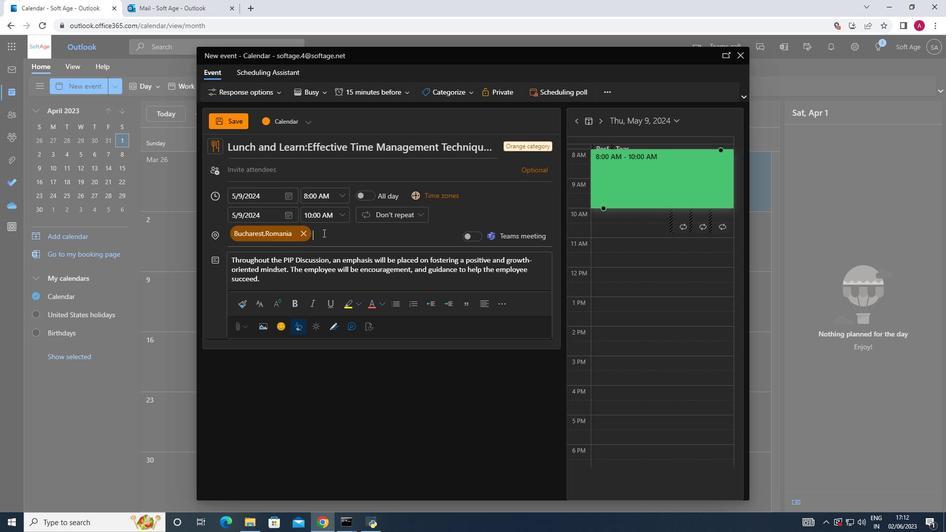 
Action: Mouse scrolled (323, 233) with delta (0, 0)
Screenshot: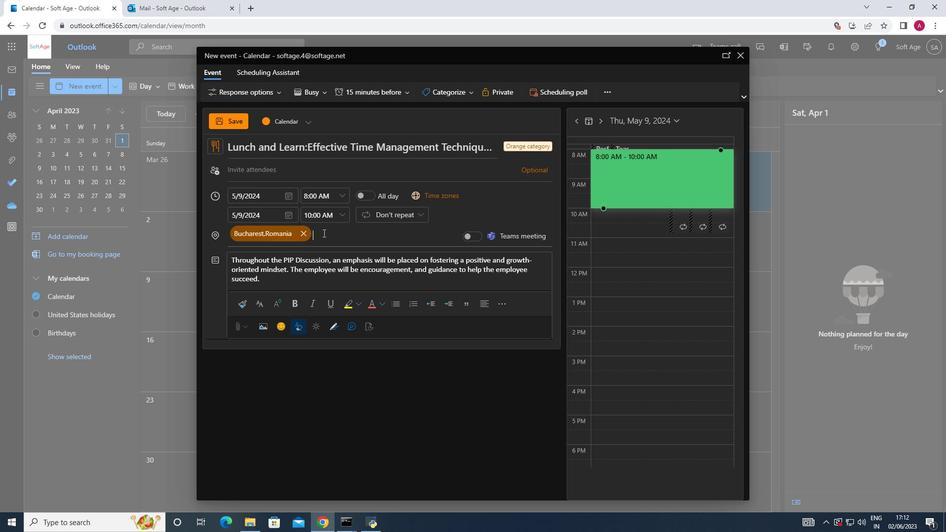 
Action: Mouse moved to (284, 169)
Screenshot: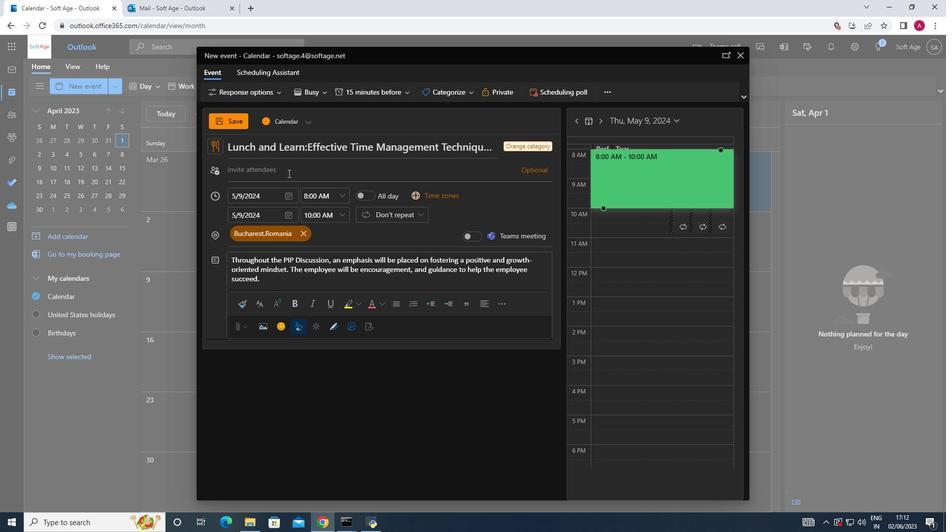 
Action: Mouse pressed left at (284, 169)
Screenshot: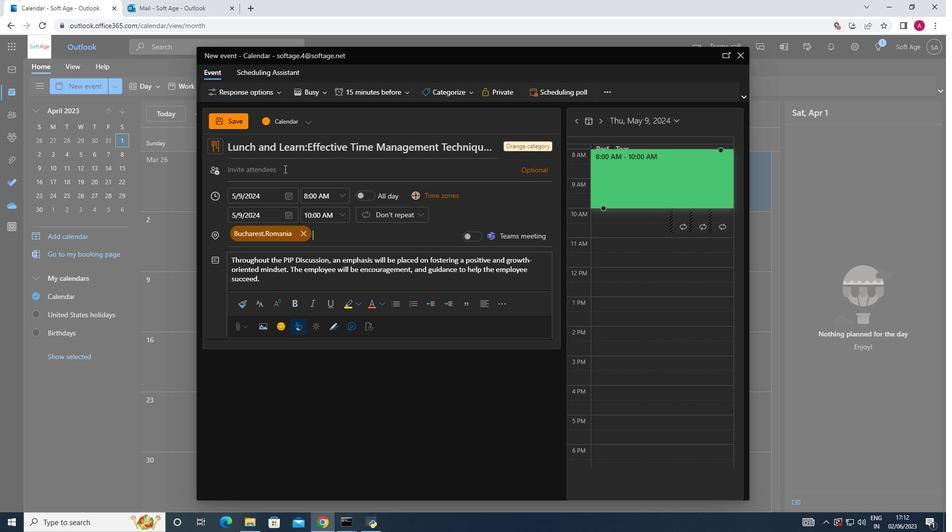
Action: Mouse moved to (281, 170)
Screenshot: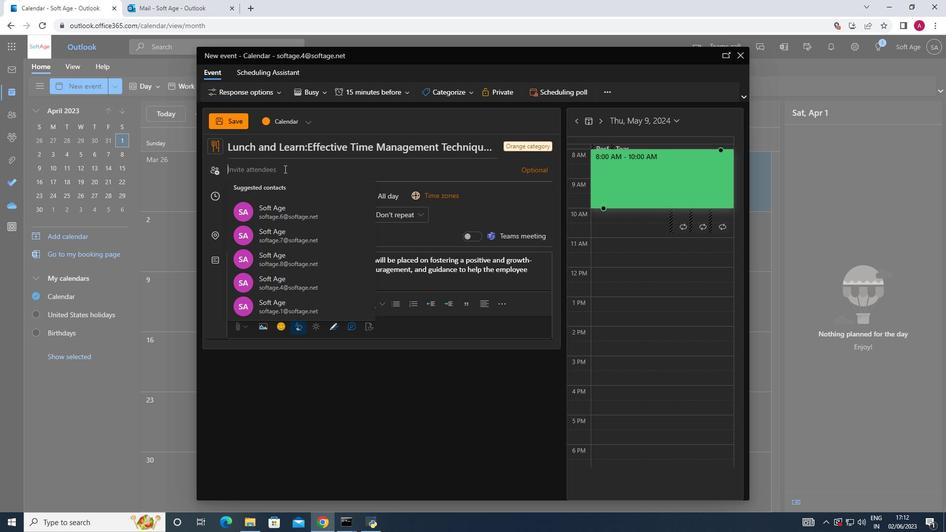 
Action: Key pressed softage.7
Screenshot: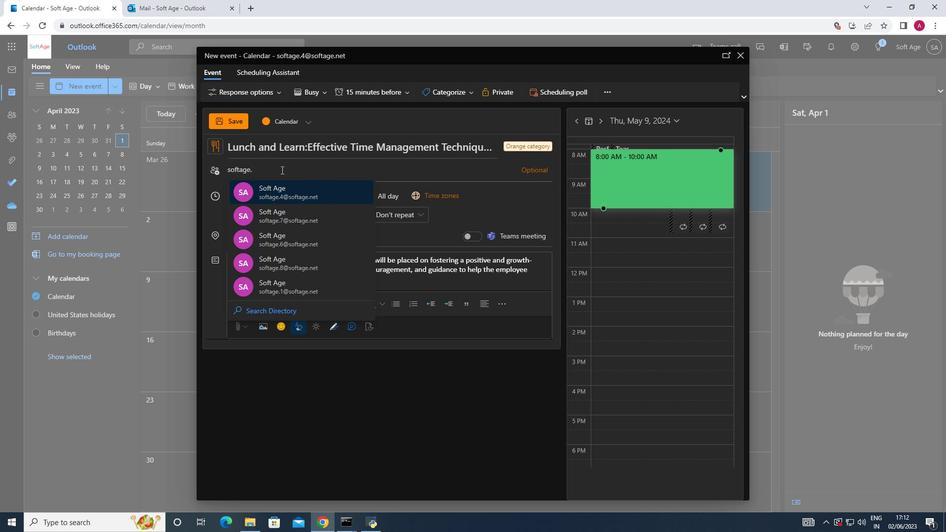 
Action: Mouse moved to (297, 190)
Screenshot: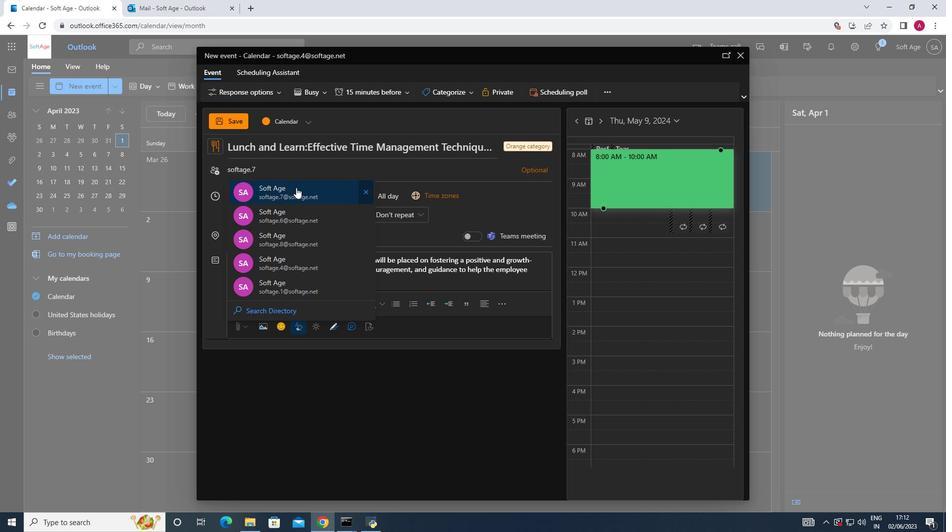 
Action: Mouse pressed left at (297, 190)
Screenshot: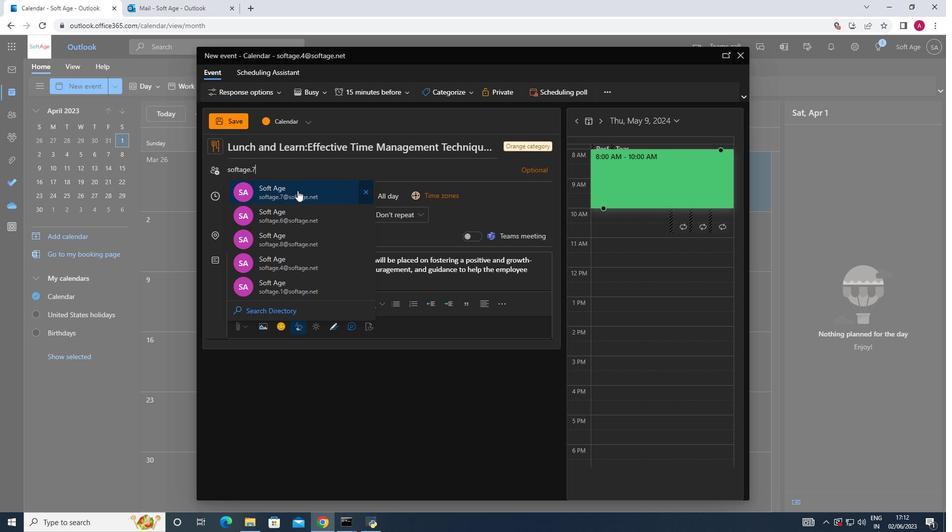 
Action: Key pressed soft
Screenshot: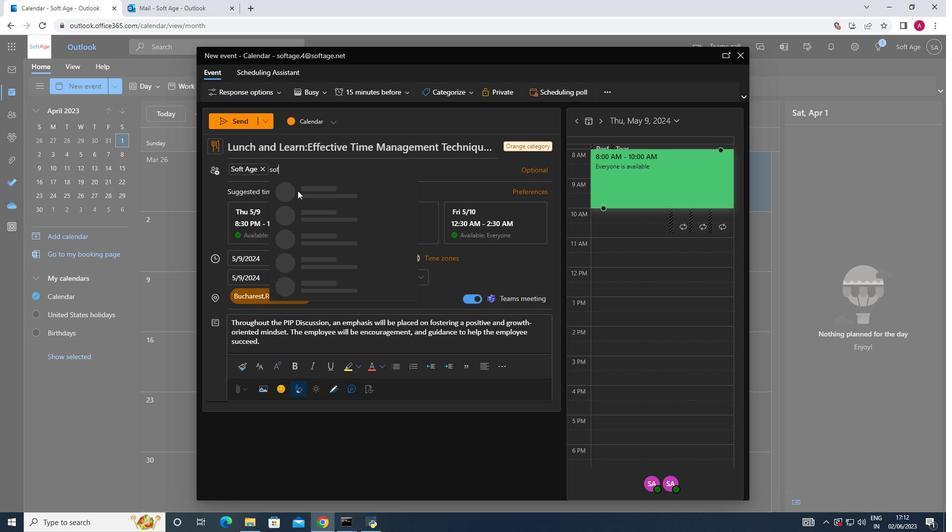 
Action: Mouse moved to (324, 269)
Screenshot: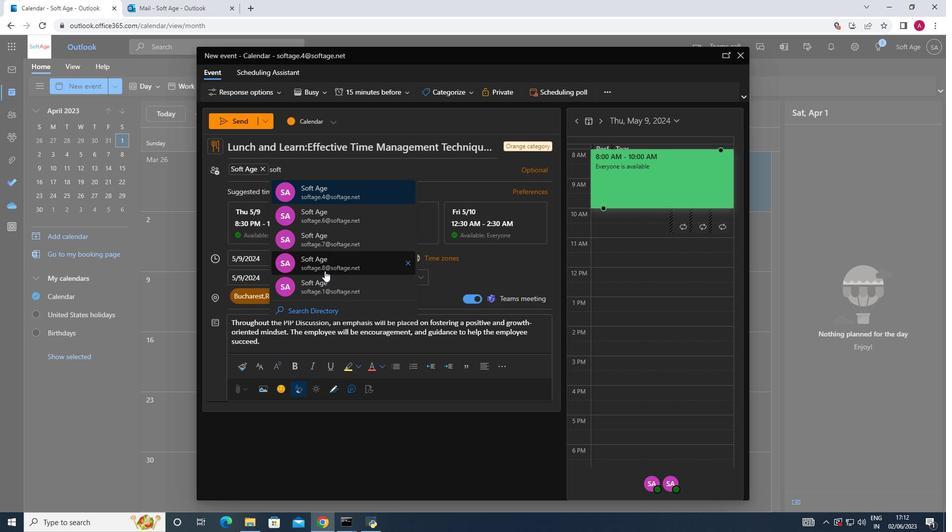 
Action: Mouse pressed left at (324, 269)
Screenshot: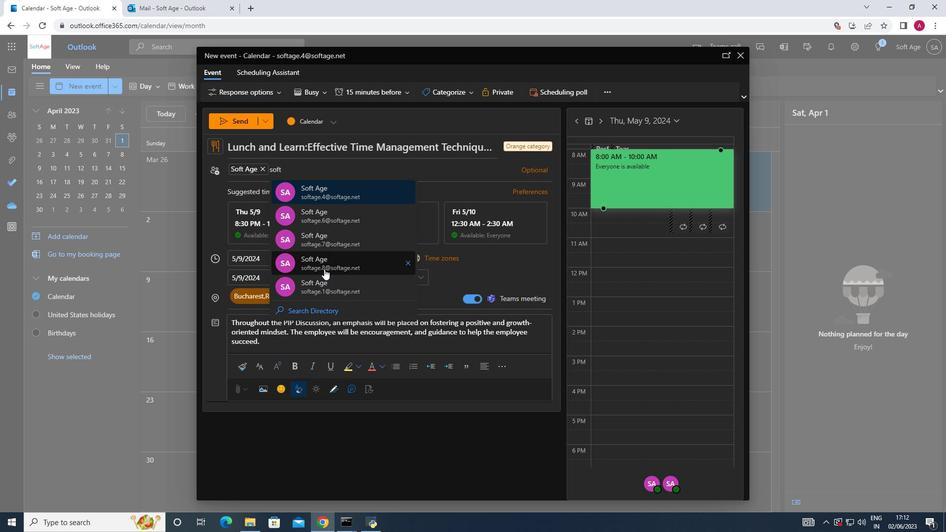 
Action: Mouse moved to (403, 93)
Screenshot: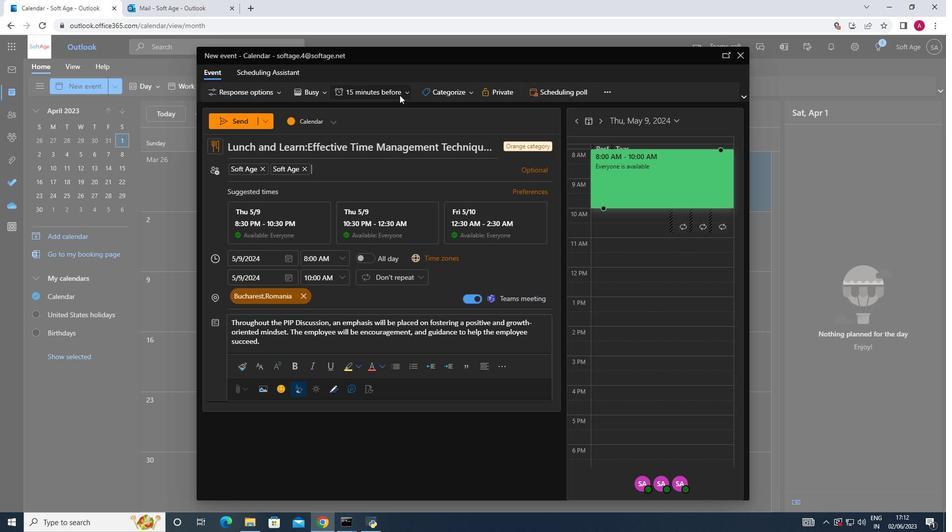 
Action: Mouse pressed left at (403, 93)
Screenshot: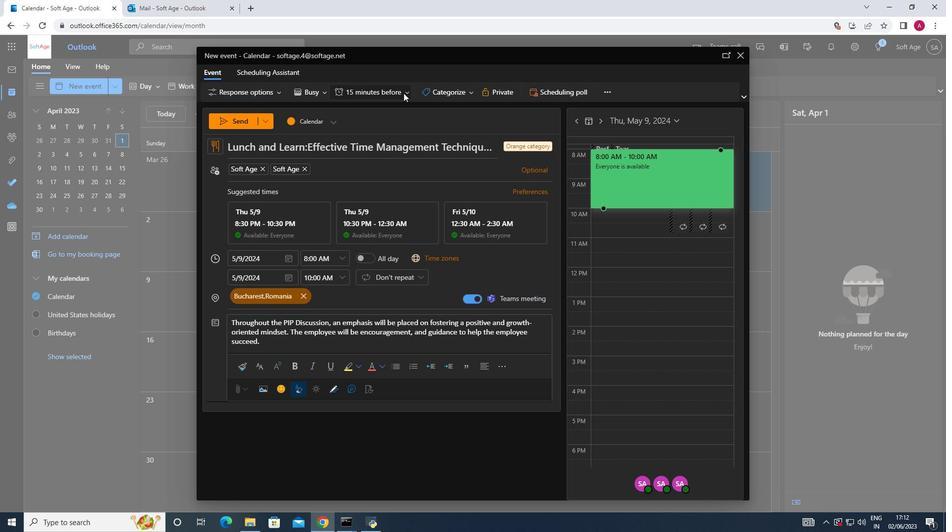 
Action: Mouse moved to (375, 130)
Screenshot: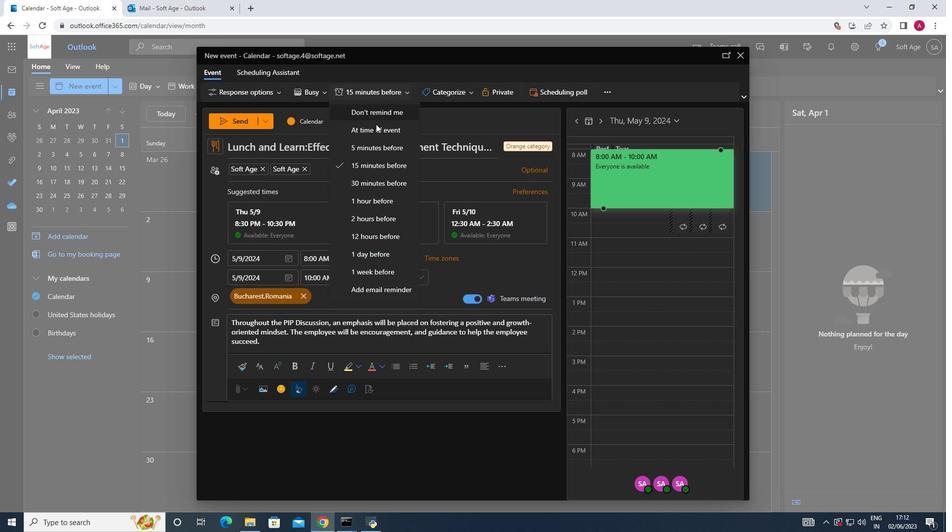 
Action: Mouse pressed left at (375, 130)
Screenshot: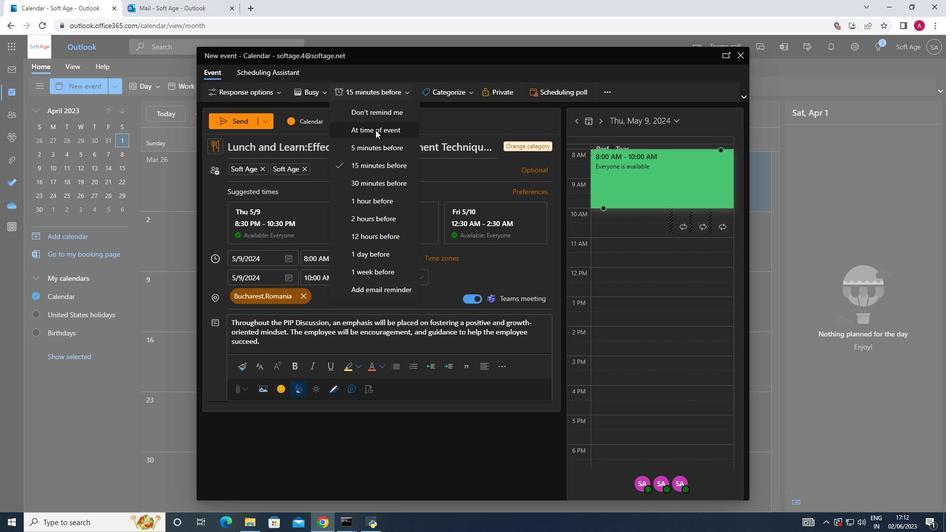 
Action: Mouse moved to (249, 119)
Screenshot: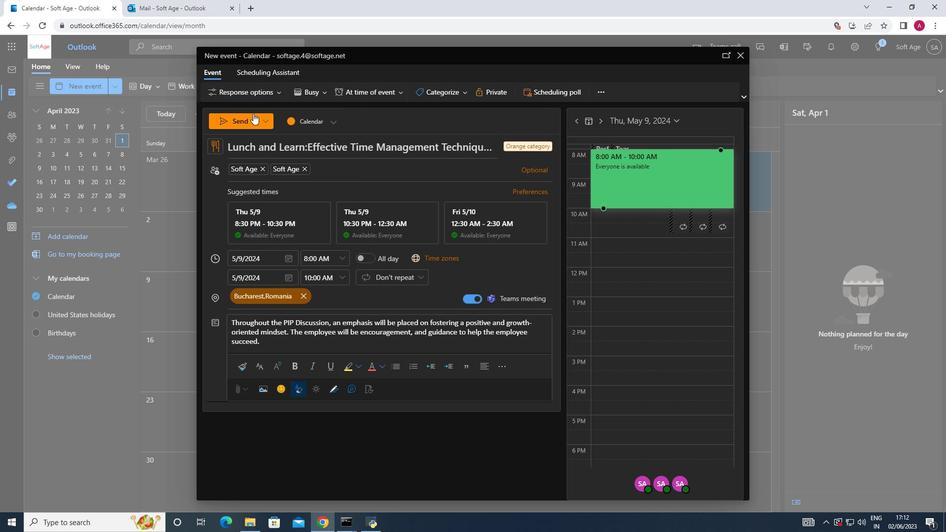 
Action: Mouse pressed left at (249, 119)
Screenshot: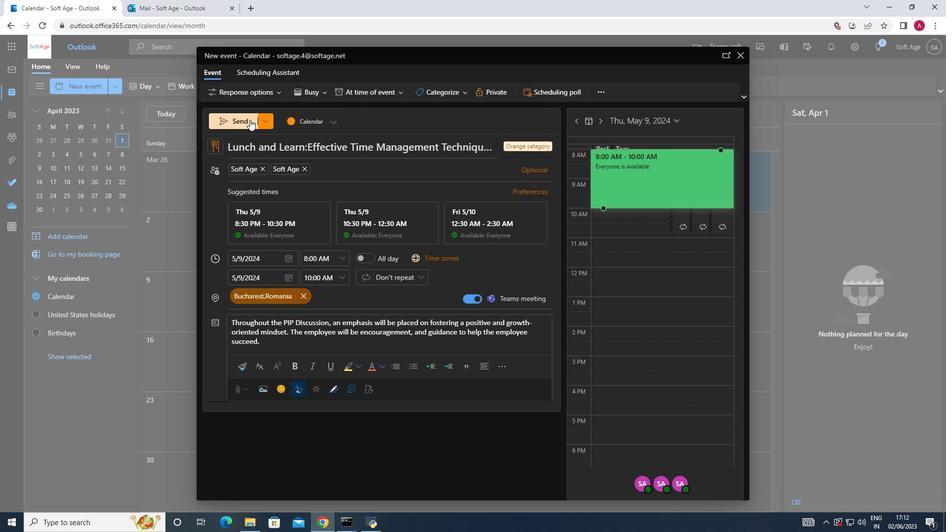 
Action: Mouse moved to (271, 171)
Screenshot: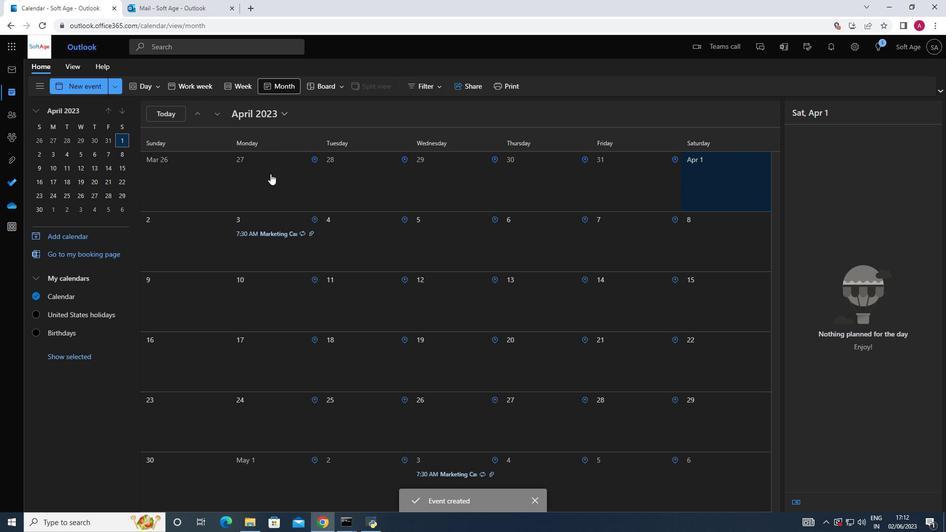 
